 Task: Add a signature Molly Phillips containing With sincere appreciation and gratitude, Molly Phillips to email address softage.3@softage.net and add a label Risk assessments
Action: Mouse moved to (85, 129)
Screenshot: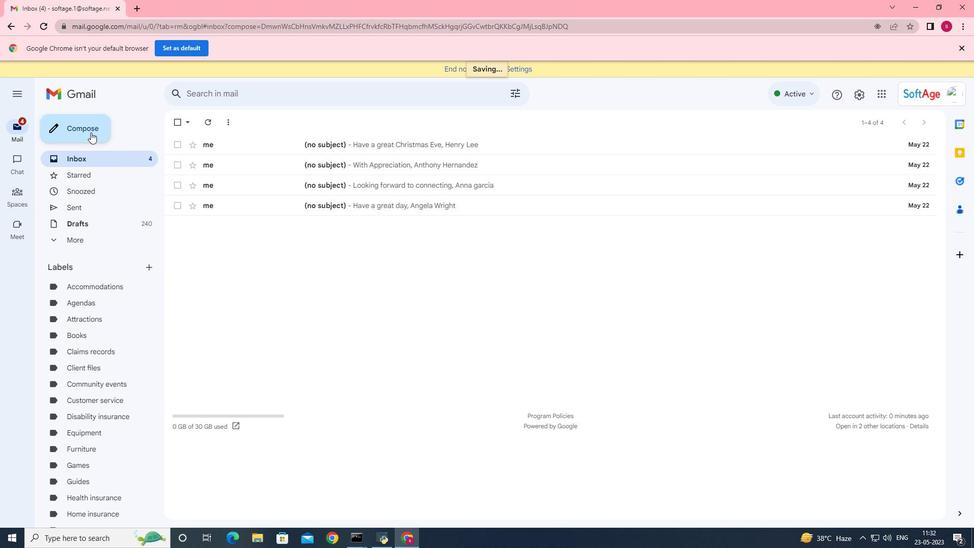 
Action: Mouse pressed left at (85, 129)
Screenshot: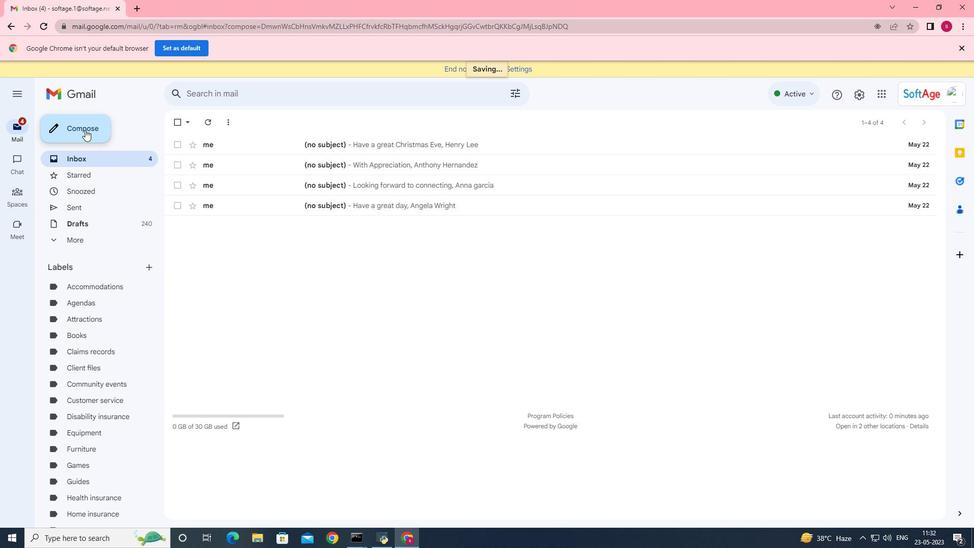 
Action: Mouse moved to (818, 512)
Screenshot: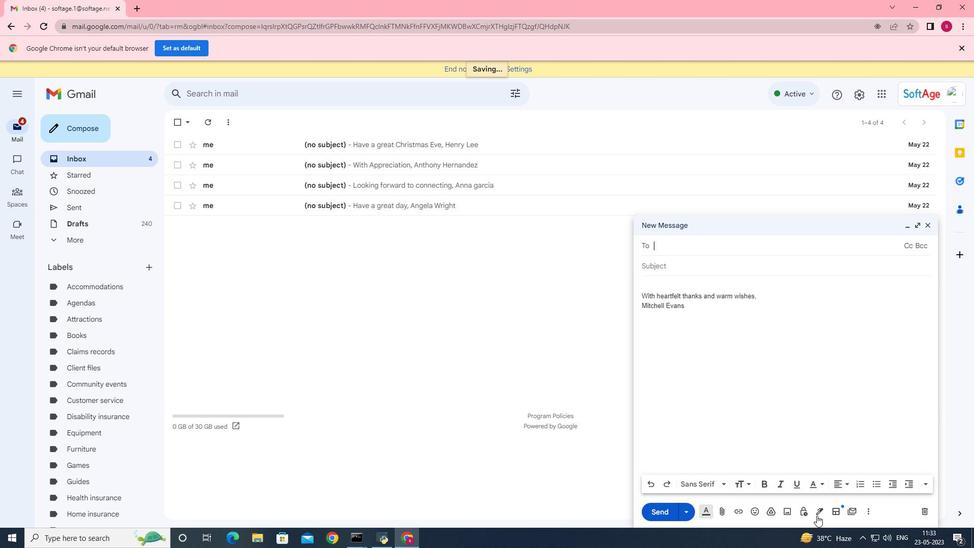 
Action: Mouse pressed left at (818, 512)
Screenshot: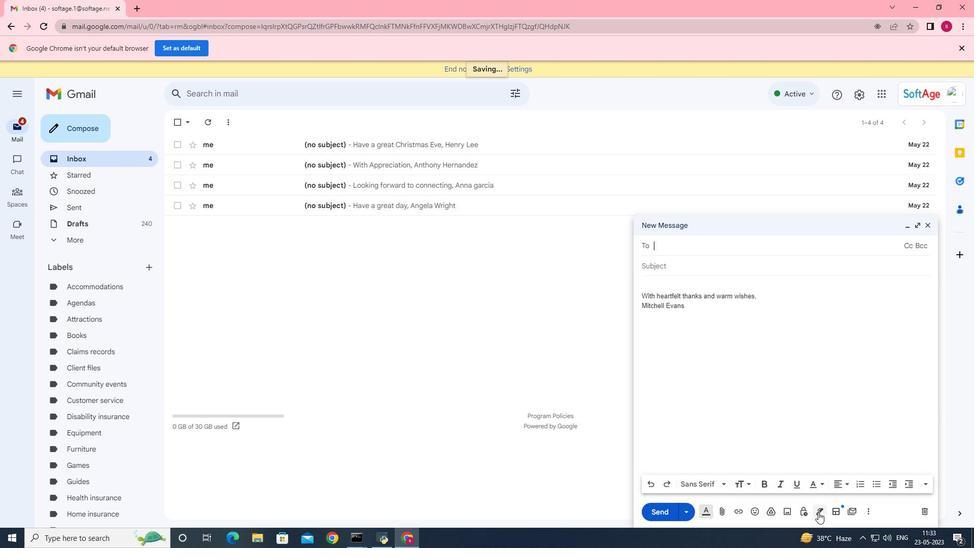 
Action: Mouse moved to (865, 450)
Screenshot: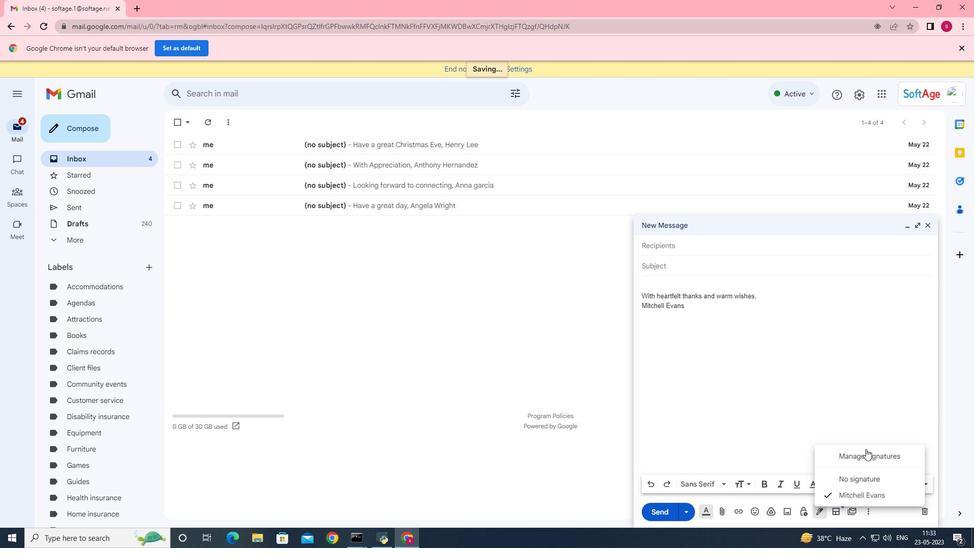 
Action: Mouse pressed left at (865, 450)
Screenshot: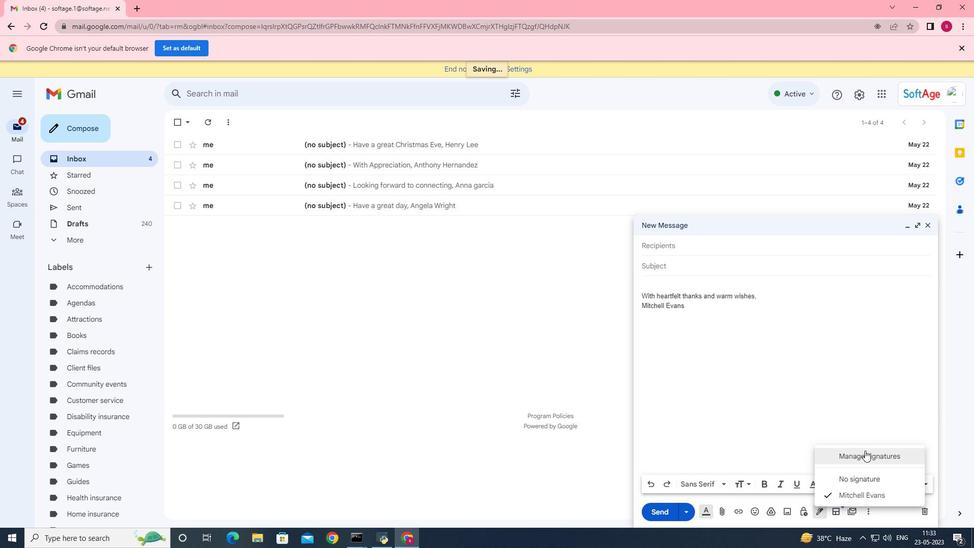 
Action: Mouse moved to (444, 435)
Screenshot: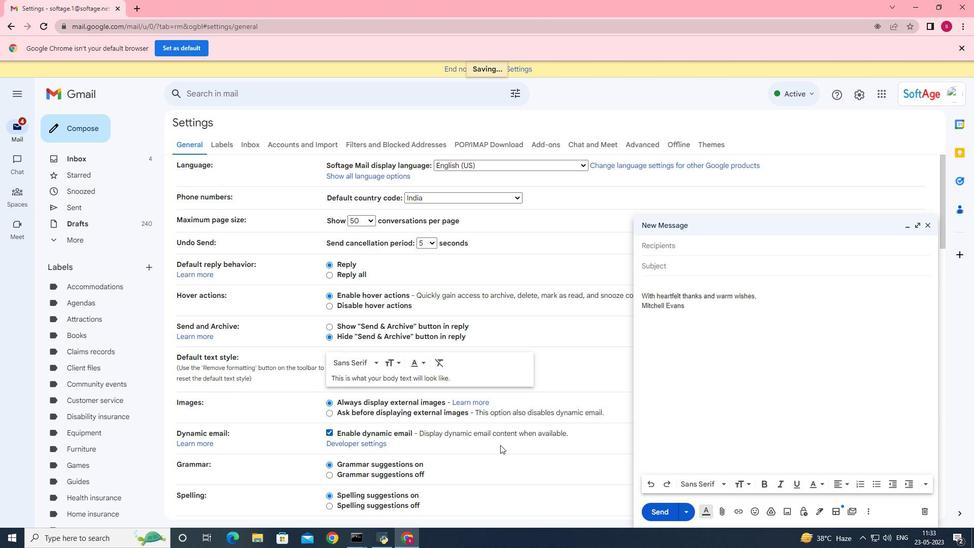 
Action: Mouse scrolled (444, 434) with delta (0, 0)
Screenshot: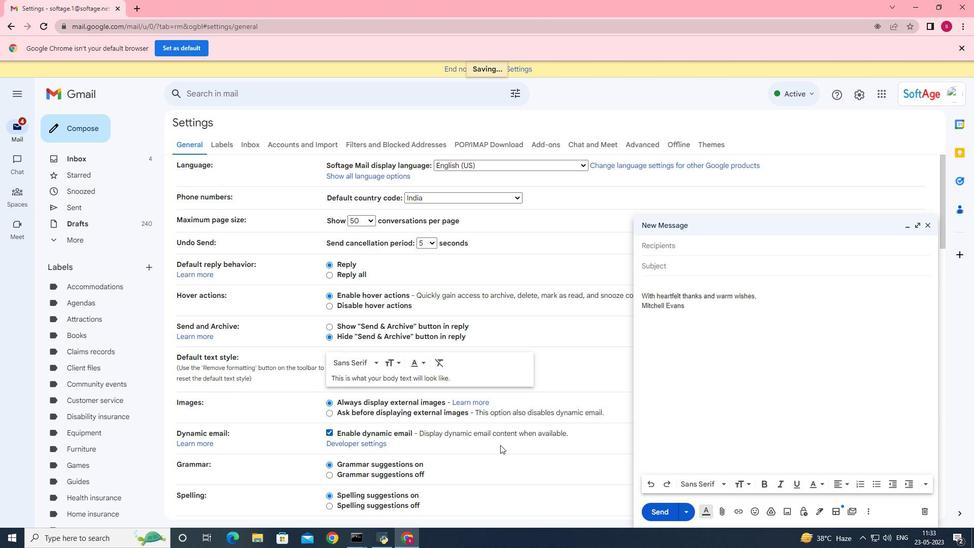 
Action: Mouse scrolled (444, 434) with delta (0, 0)
Screenshot: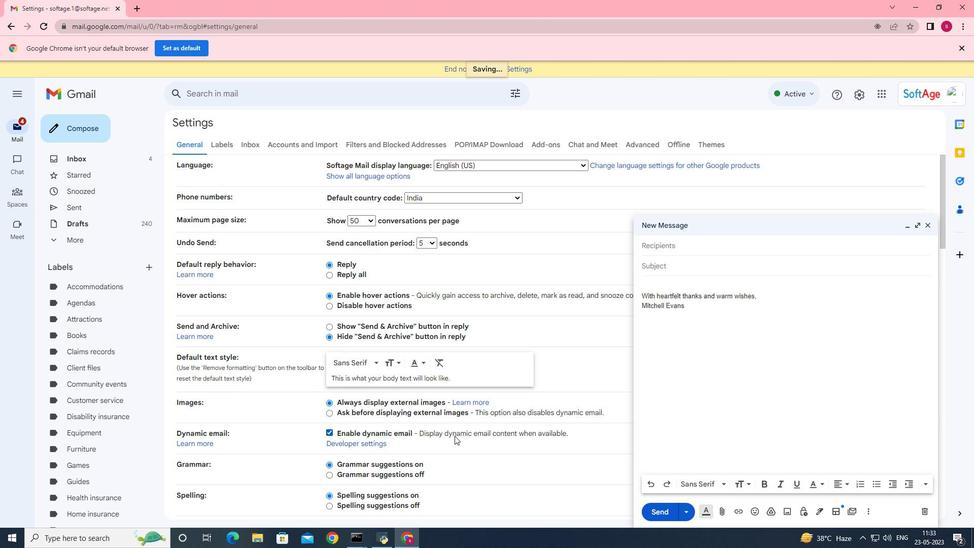 
Action: Mouse scrolled (444, 434) with delta (0, 0)
Screenshot: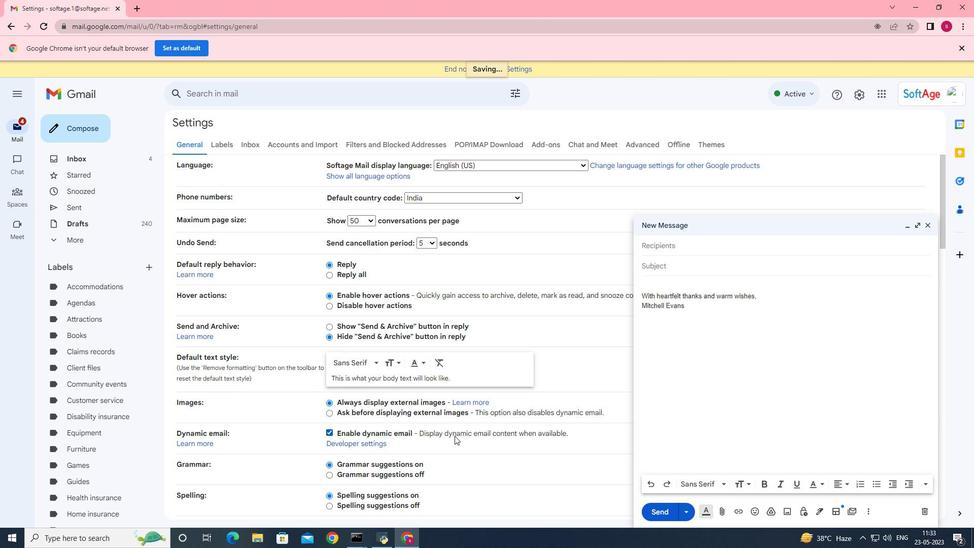 
Action: Mouse scrolled (444, 434) with delta (0, 0)
Screenshot: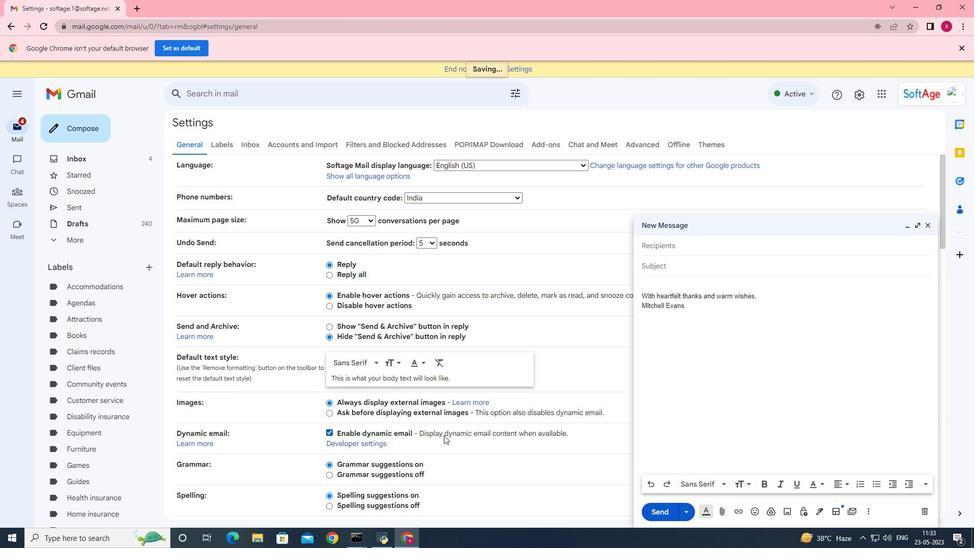 
Action: Mouse scrolled (444, 434) with delta (0, 0)
Screenshot: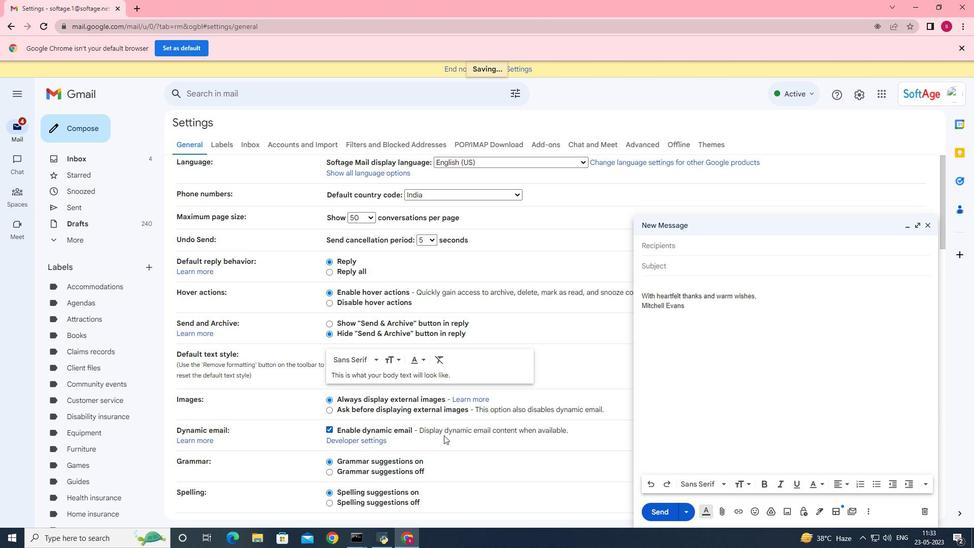 
Action: Mouse scrolled (444, 434) with delta (0, 0)
Screenshot: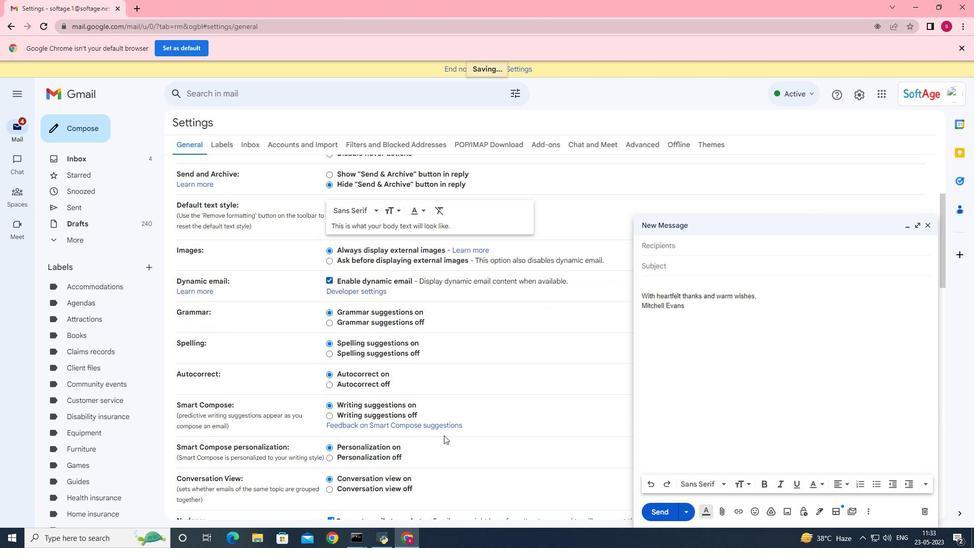 
Action: Mouse scrolled (444, 434) with delta (0, 0)
Screenshot: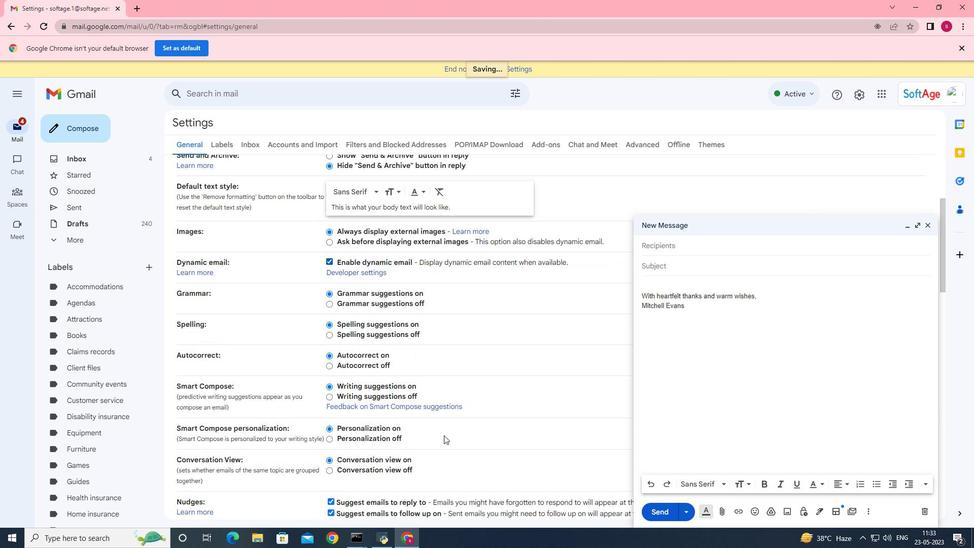 
Action: Mouse moved to (443, 435)
Screenshot: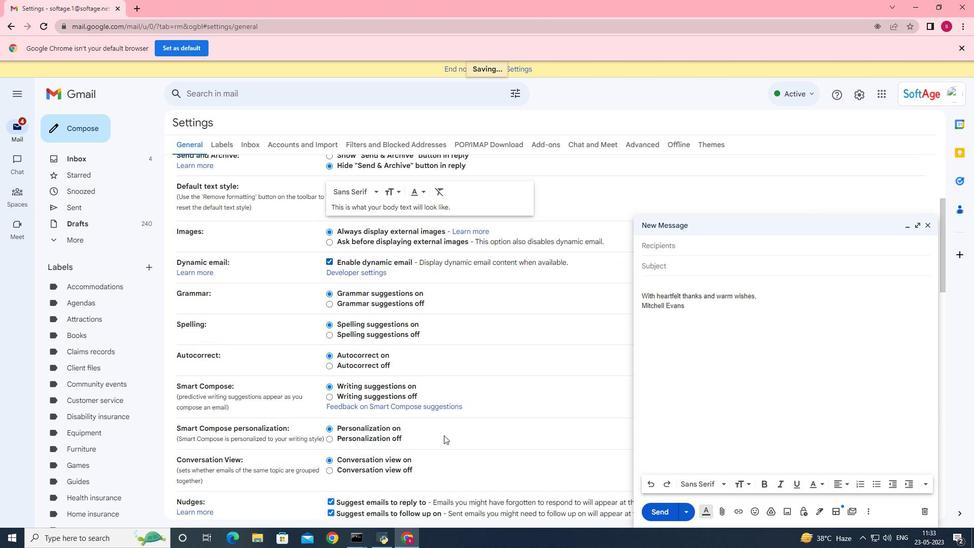 
Action: Mouse scrolled (443, 434) with delta (0, 0)
Screenshot: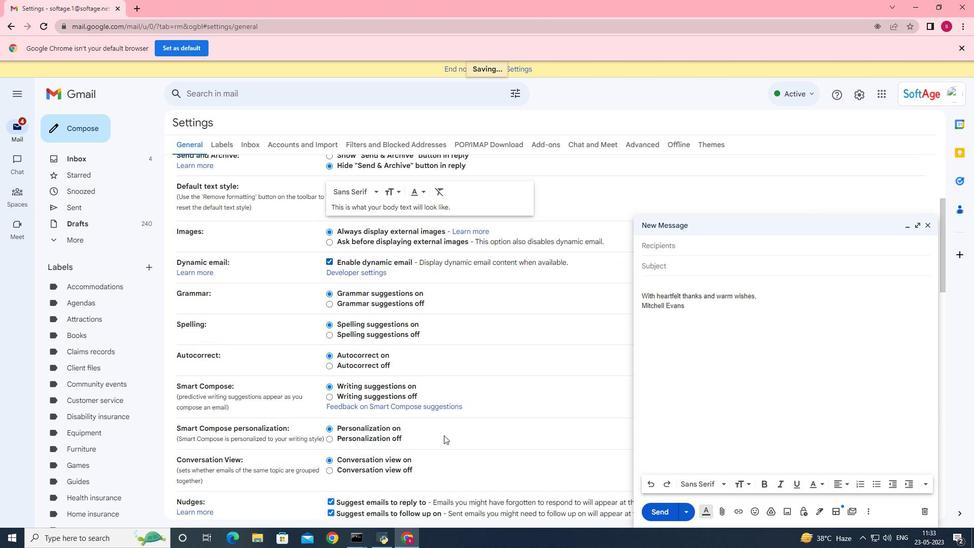 
Action: Mouse scrolled (443, 434) with delta (0, 0)
Screenshot: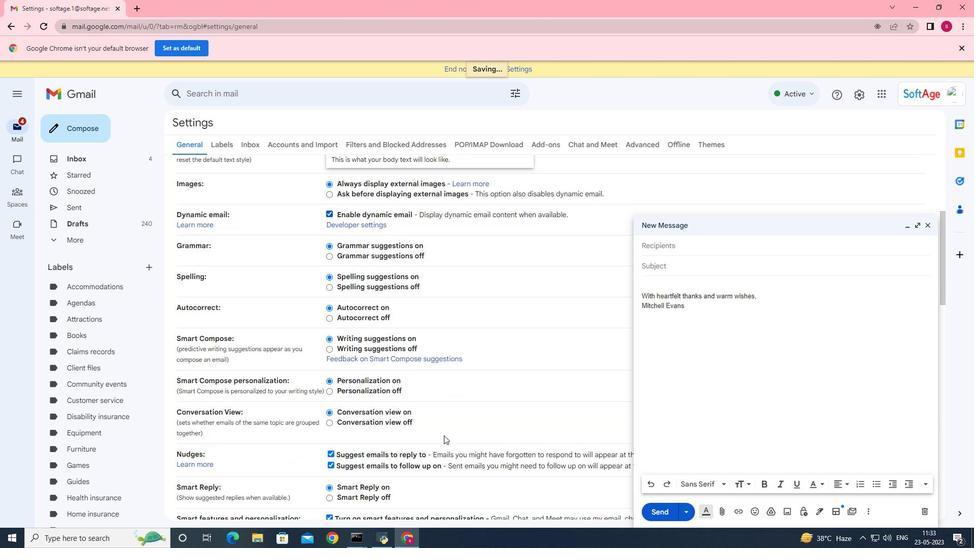 
Action: Mouse moved to (424, 416)
Screenshot: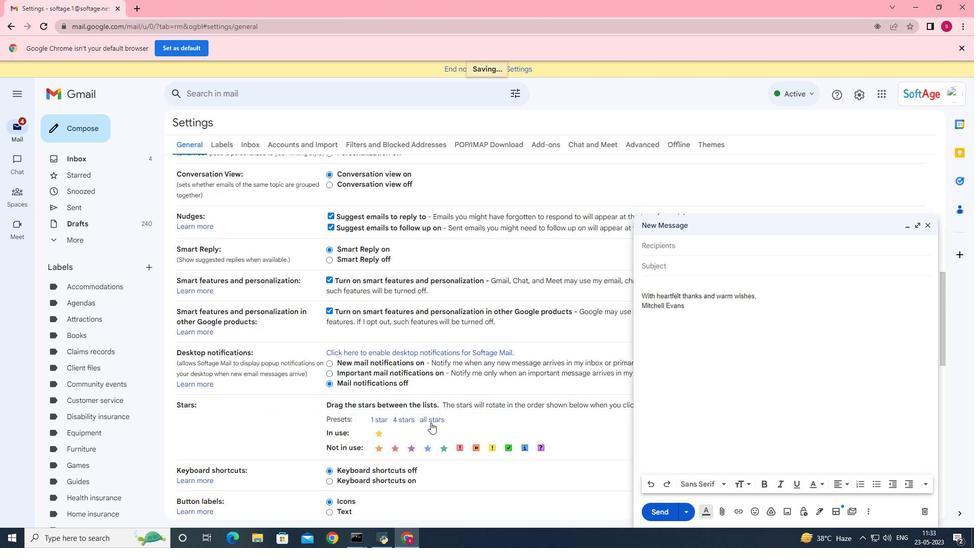 
Action: Mouse scrolled (424, 416) with delta (0, 0)
Screenshot: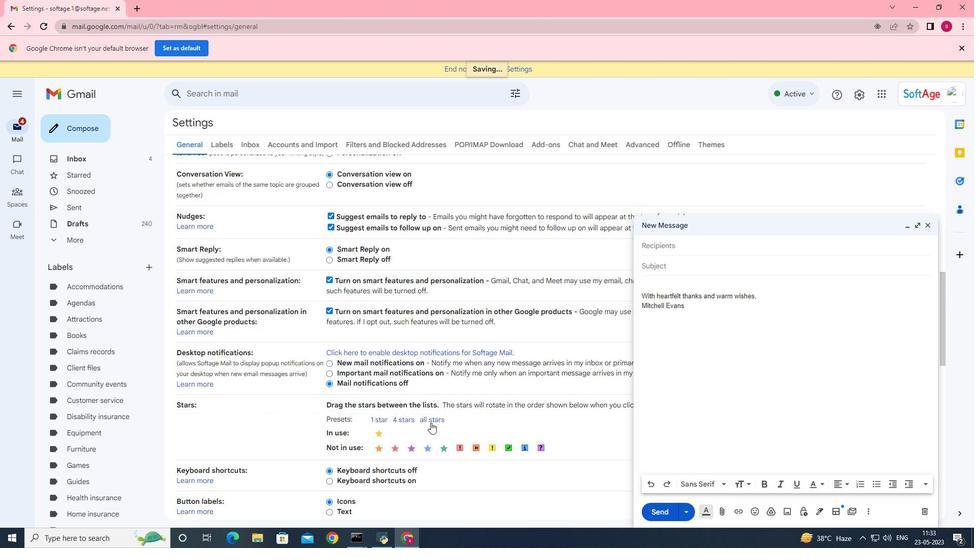 
Action: Mouse scrolled (424, 416) with delta (0, 0)
Screenshot: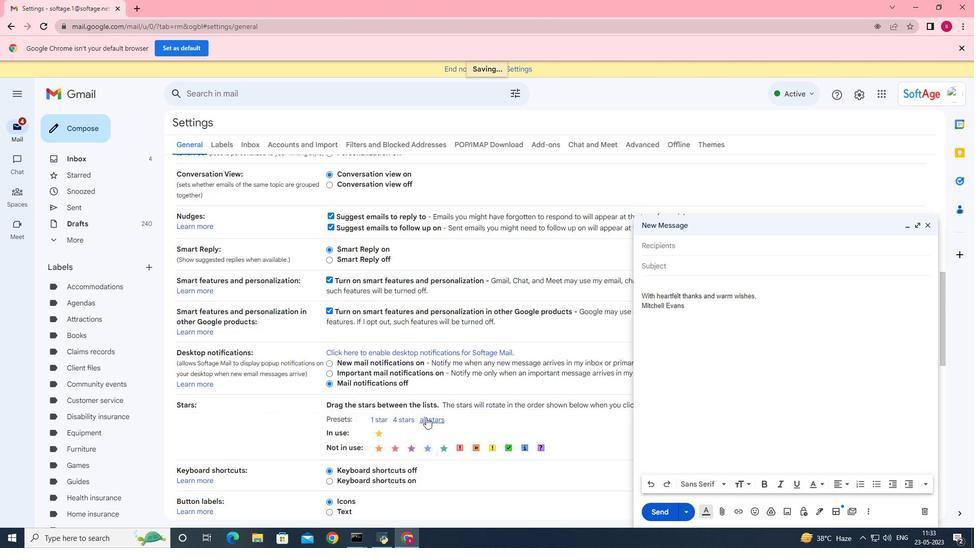 
Action: Mouse scrolled (424, 416) with delta (0, 0)
Screenshot: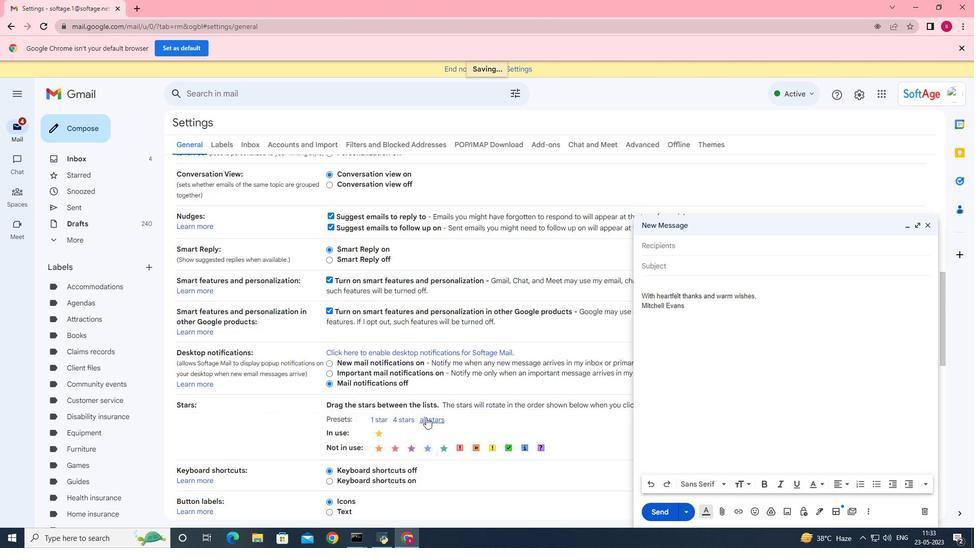
Action: Mouse moved to (428, 420)
Screenshot: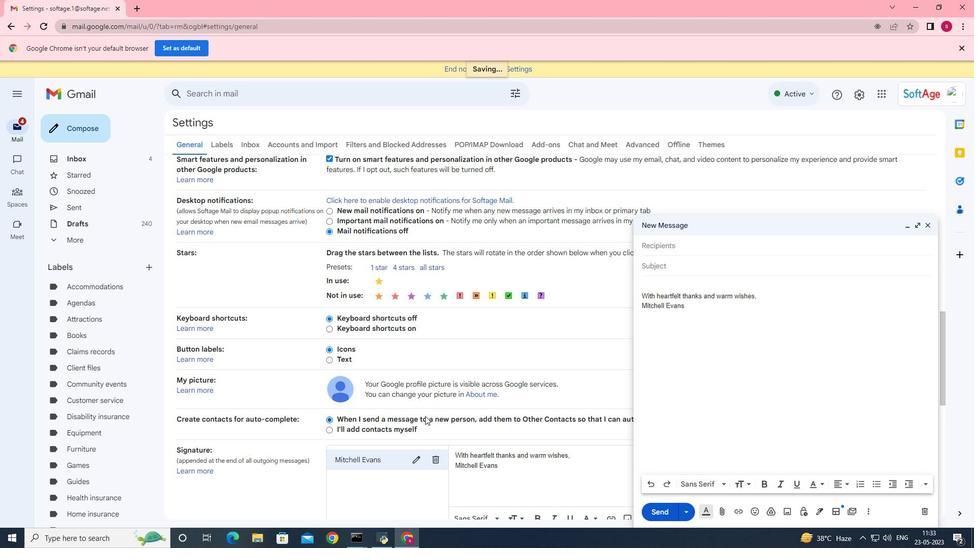
Action: Mouse scrolled (428, 419) with delta (0, 0)
Screenshot: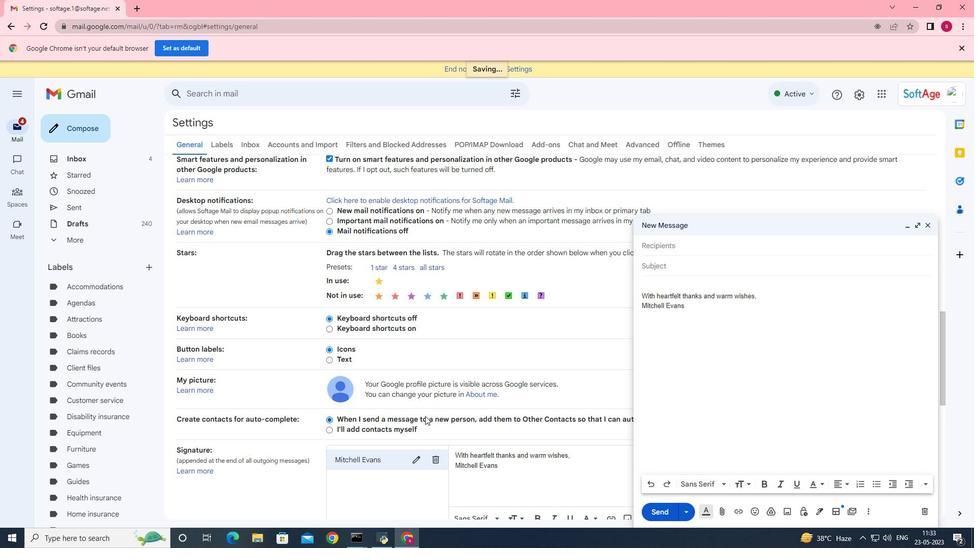 
Action: Mouse scrolled (428, 419) with delta (0, 0)
Screenshot: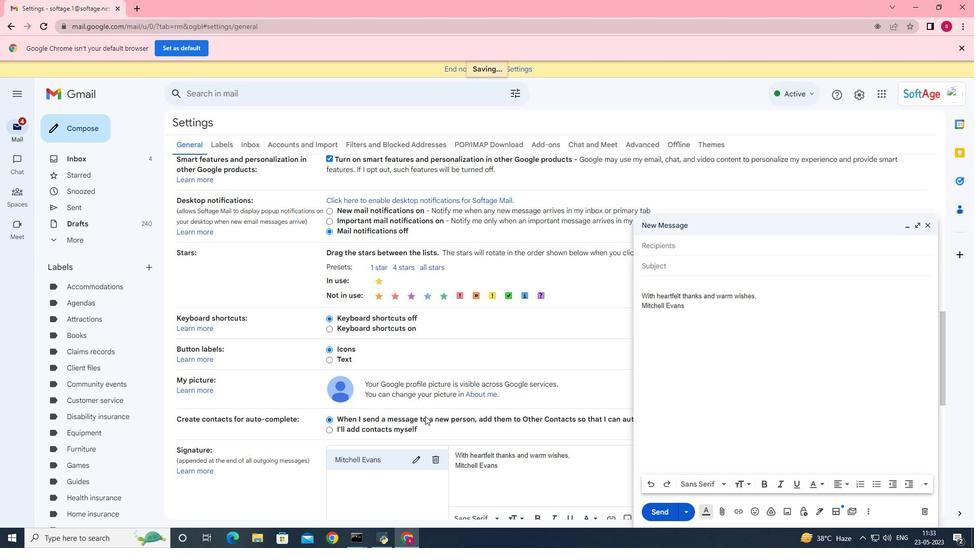 
Action: Mouse scrolled (428, 419) with delta (0, 0)
Screenshot: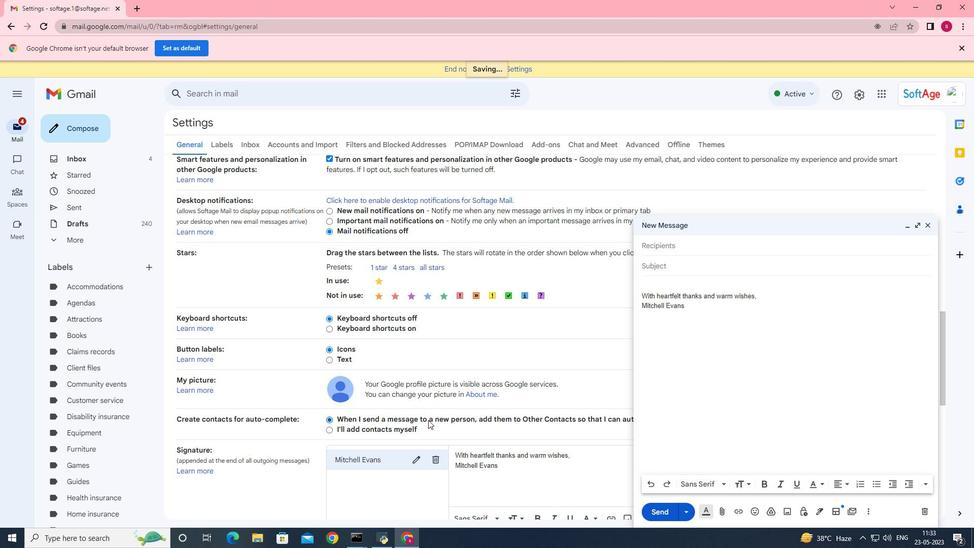 
Action: Mouse moved to (442, 305)
Screenshot: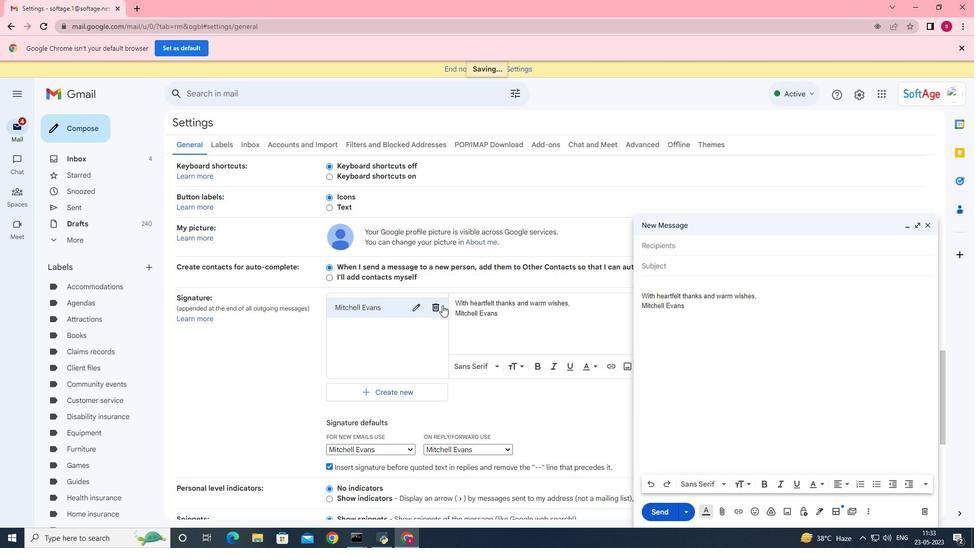 
Action: Mouse pressed left at (442, 305)
Screenshot: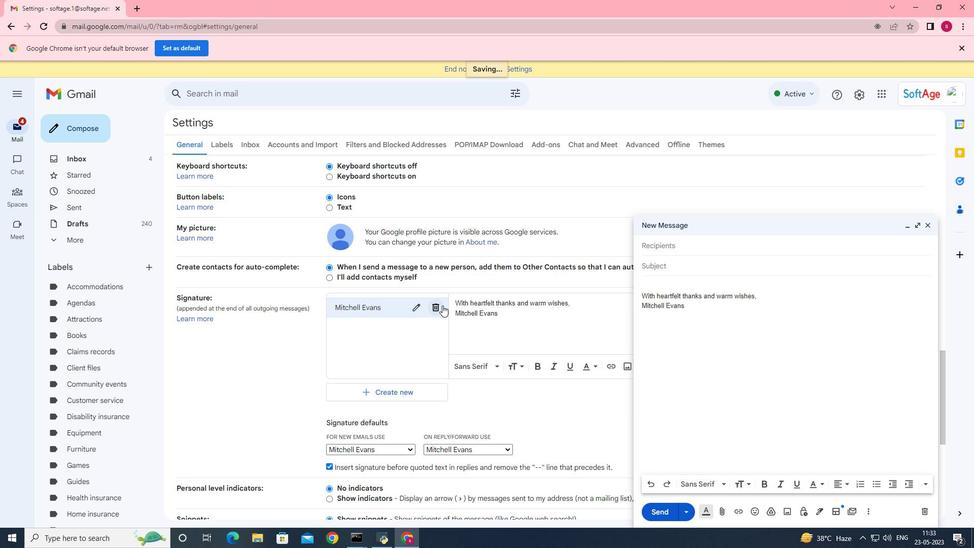 
Action: Mouse moved to (571, 317)
Screenshot: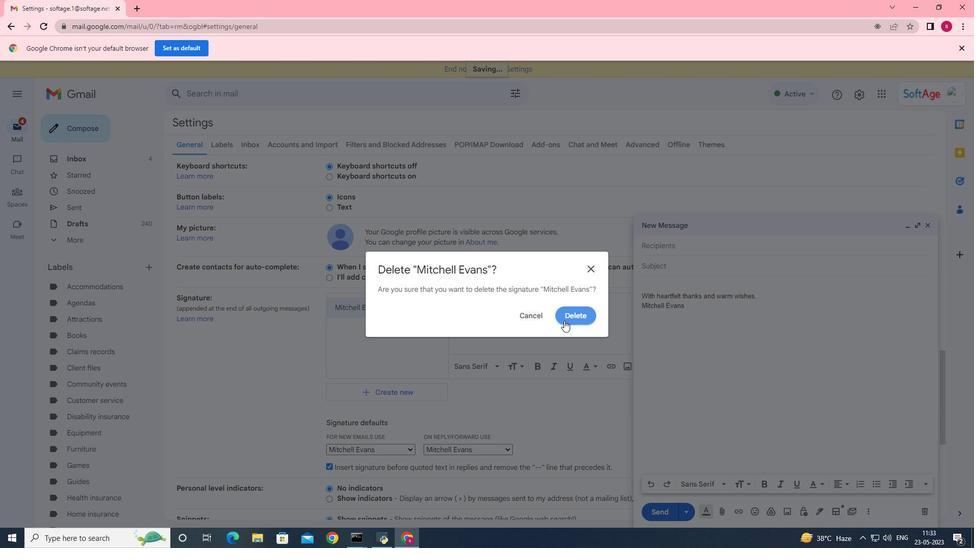 
Action: Mouse pressed left at (571, 317)
Screenshot: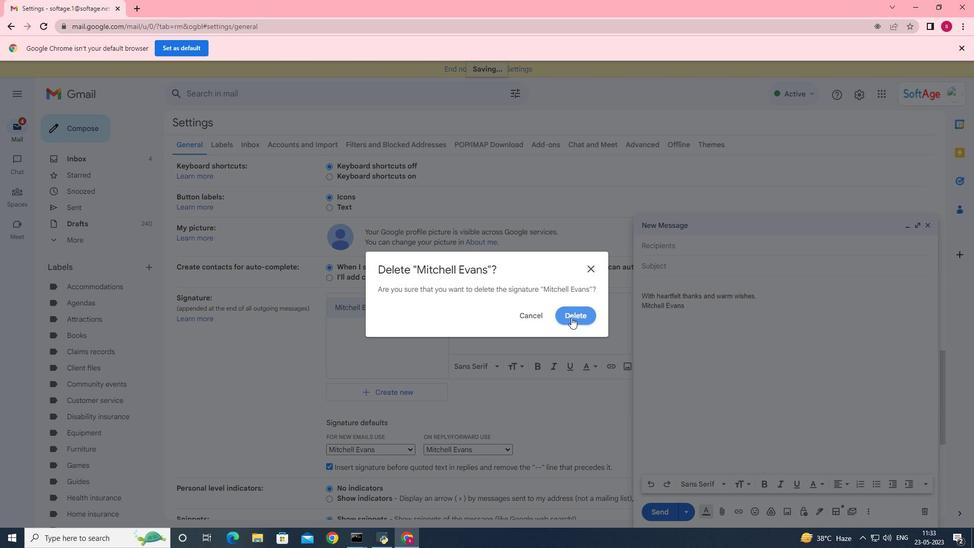 
Action: Mouse moved to (385, 319)
Screenshot: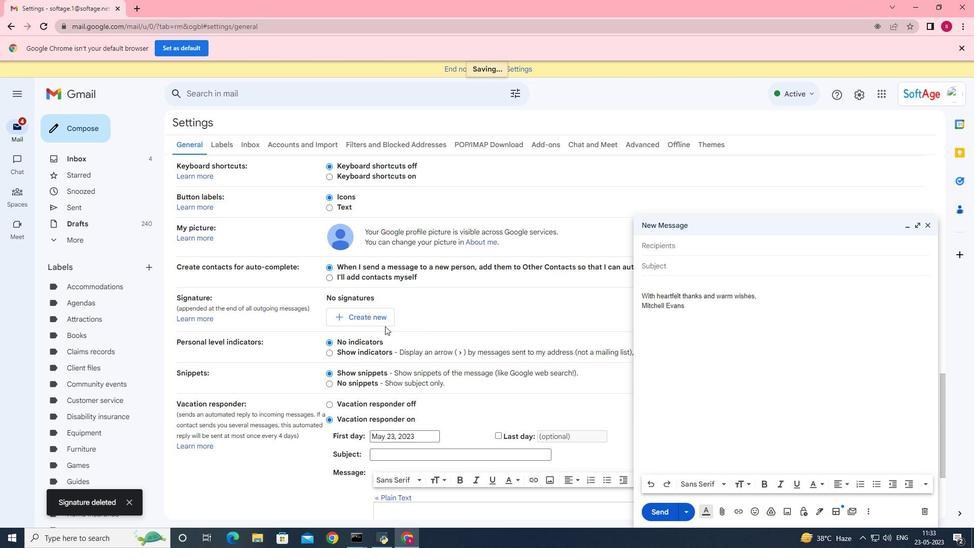 
Action: Mouse pressed left at (385, 319)
Screenshot: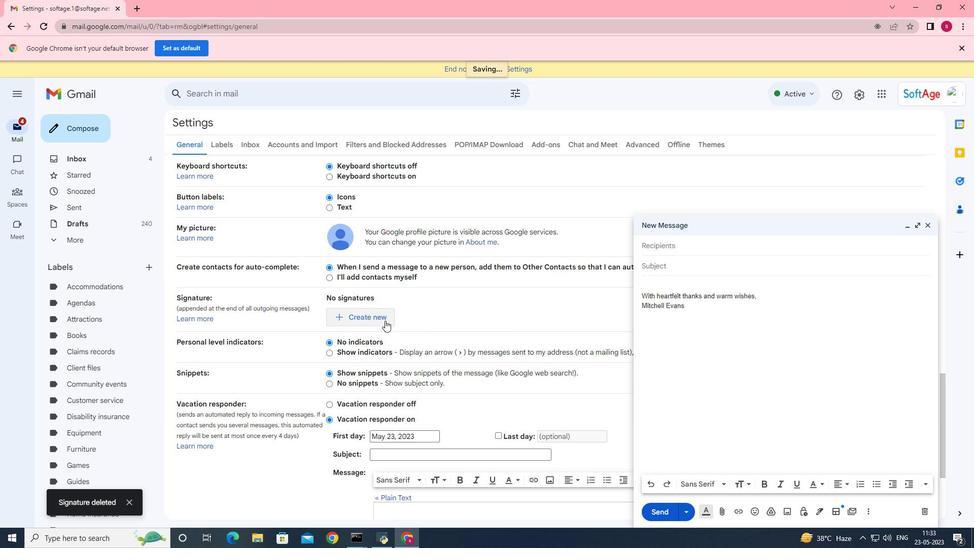 
Action: Mouse moved to (403, 286)
Screenshot: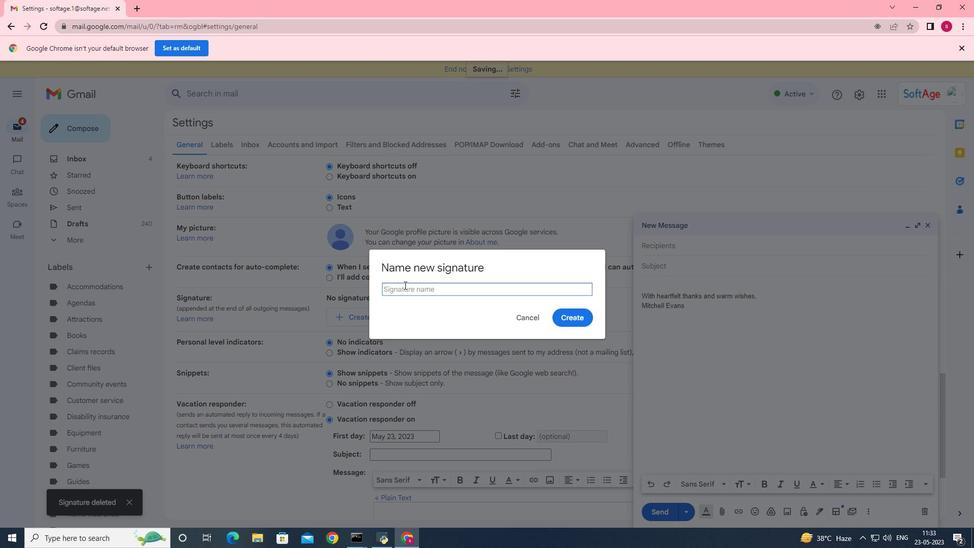 
Action: Mouse pressed left at (403, 286)
Screenshot: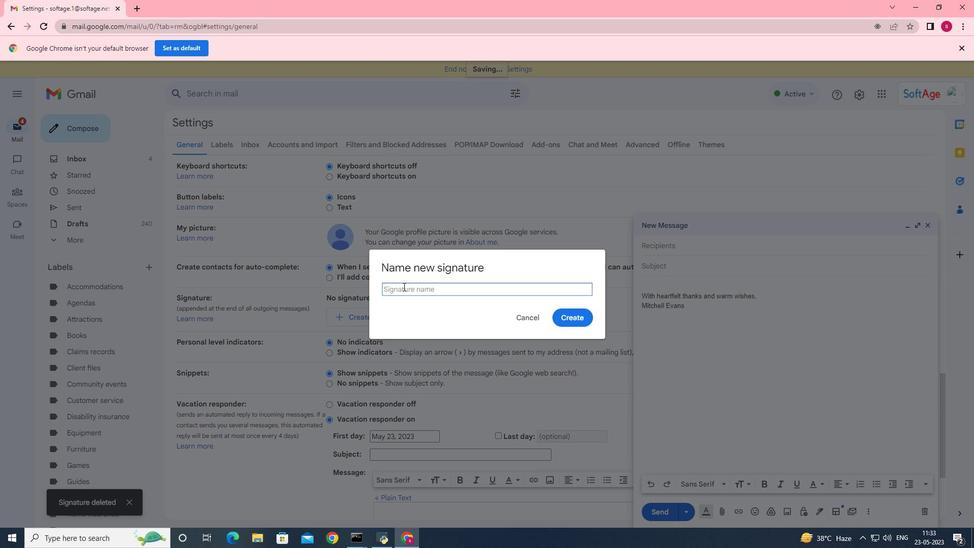 
Action: Key pressed <Key.shift><<Key.backspace><Key.shift><Key.shift><Key.shift><Key.shift>Molly<Key.space><Key.shift><Key.shift>Phillips
Screenshot: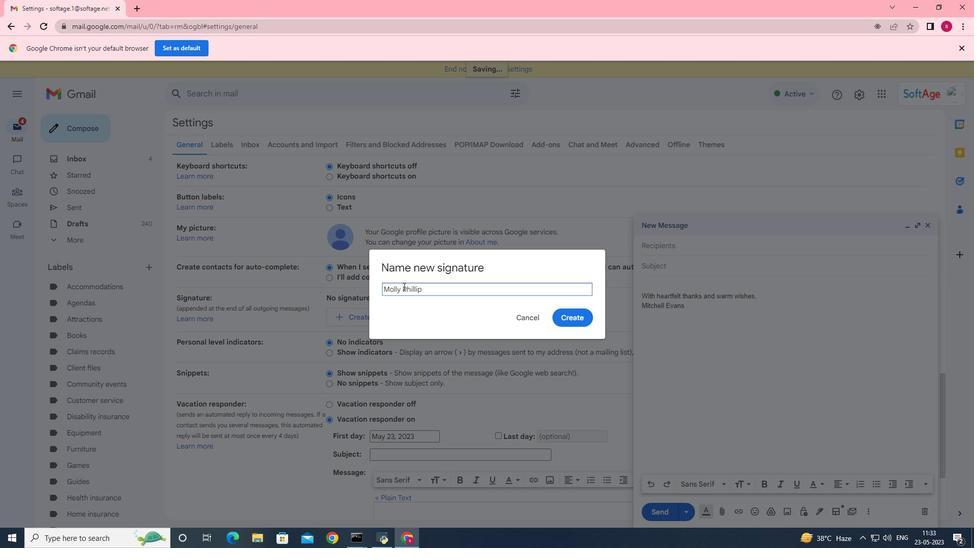 
Action: Mouse moved to (563, 312)
Screenshot: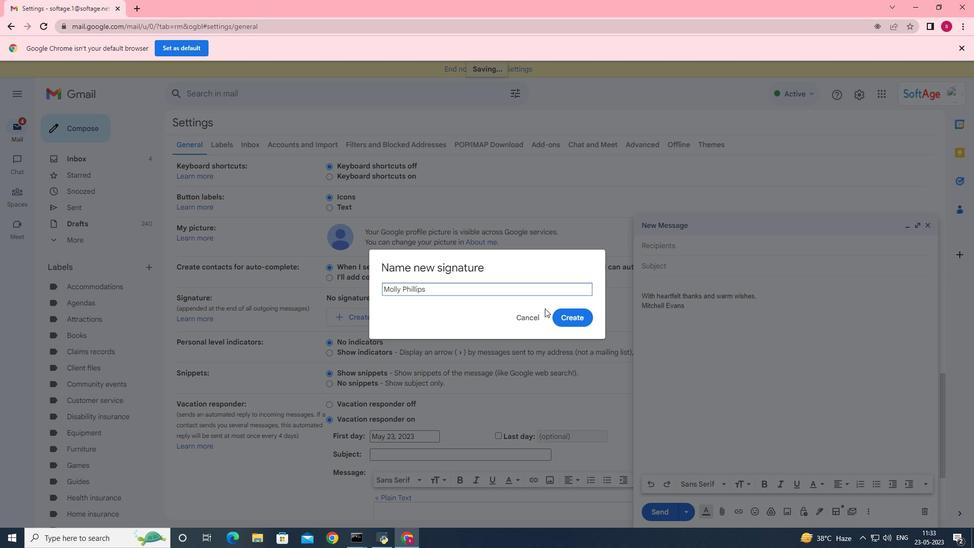 
Action: Mouse pressed left at (563, 312)
Screenshot: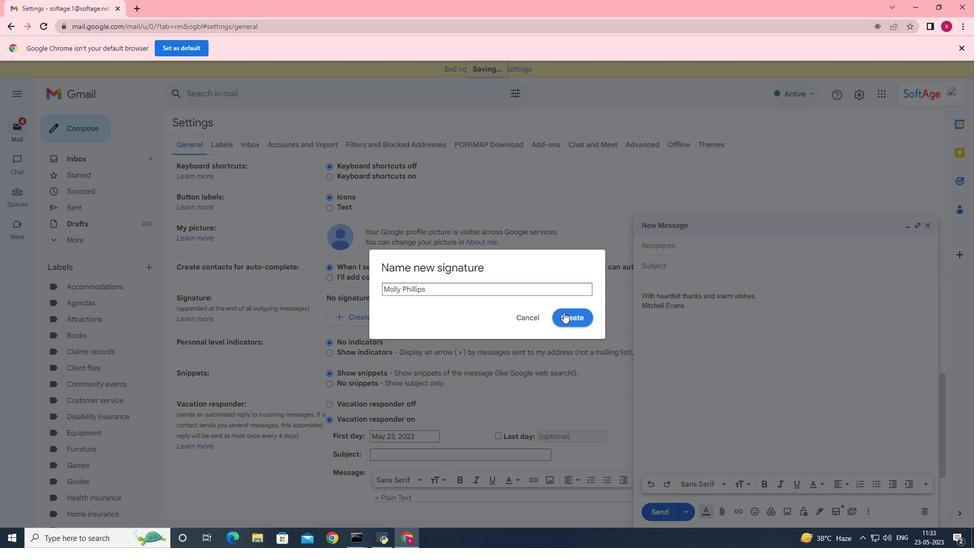
Action: Mouse moved to (487, 304)
Screenshot: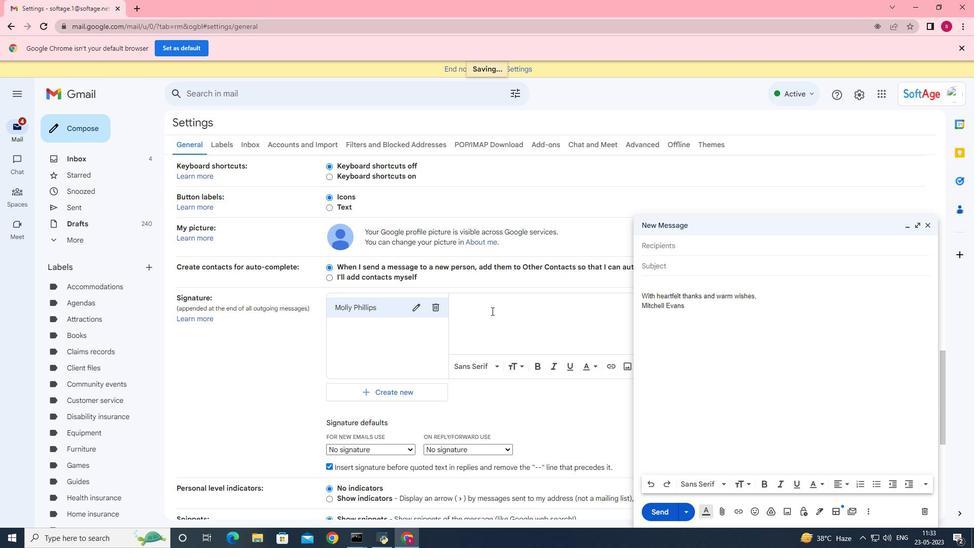 
Action: Mouse pressed left at (487, 304)
Screenshot: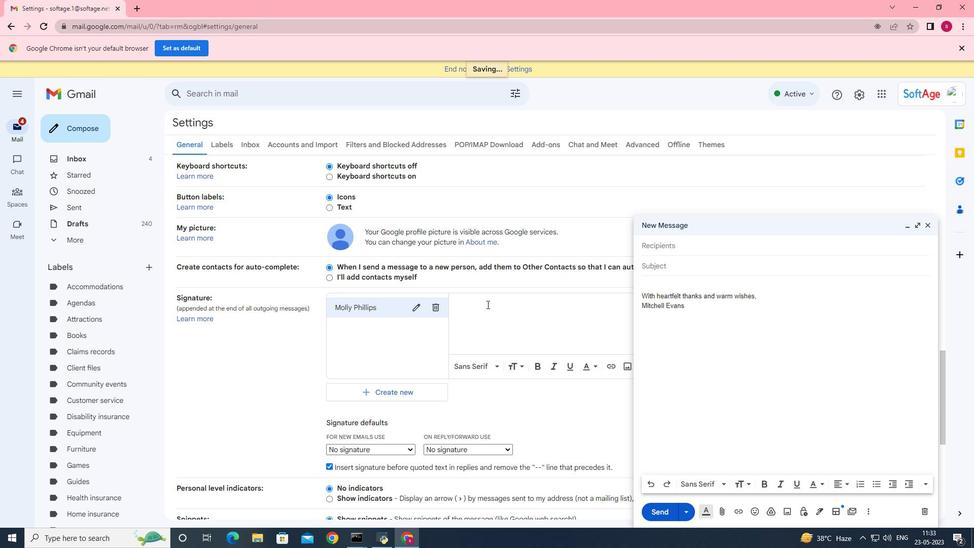 
Action: Key pressed <Key.shift>With<Key.space>sincere<Key.space>appreciation<Key.space>and<Key.space>gratitude,<Key.enter><Key.shift>Molly<Key.space><Key.shift><Key.shift><Key.shift><Key.shift><Key.shift><Key.shift><Key.shift><Key.shift><Key.shift><Key.shift><Key.shift>Phillips
Screenshot: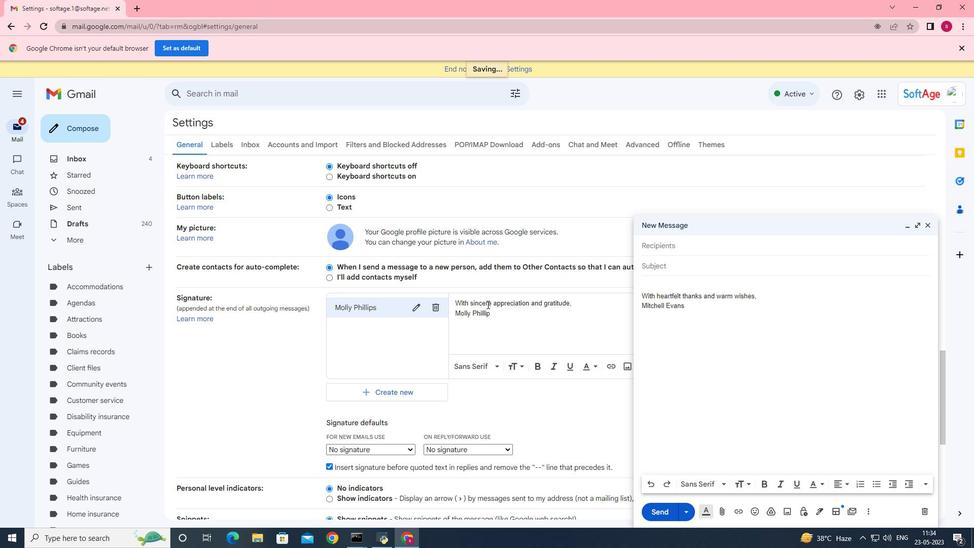 
Action: Mouse scrolled (487, 303) with delta (0, 0)
Screenshot: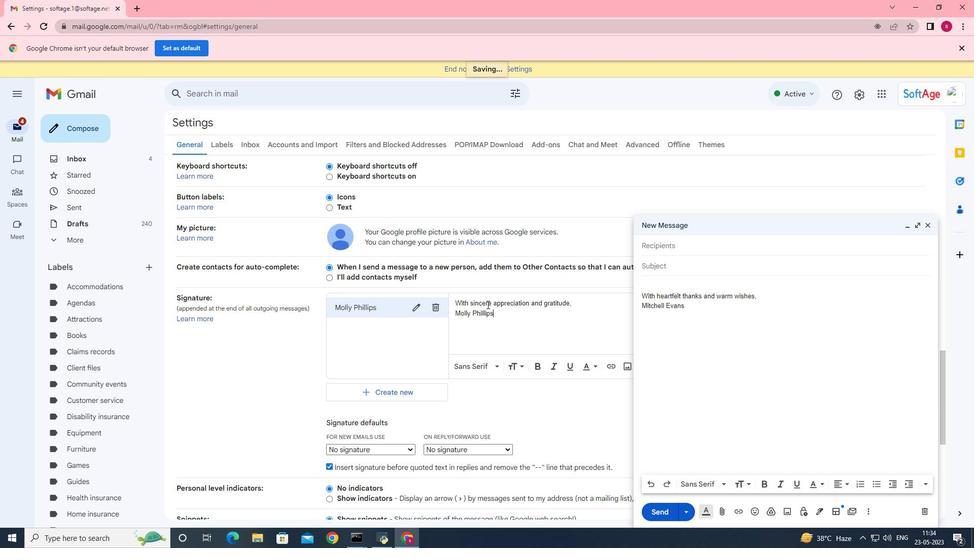 
Action: Mouse moved to (484, 304)
Screenshot: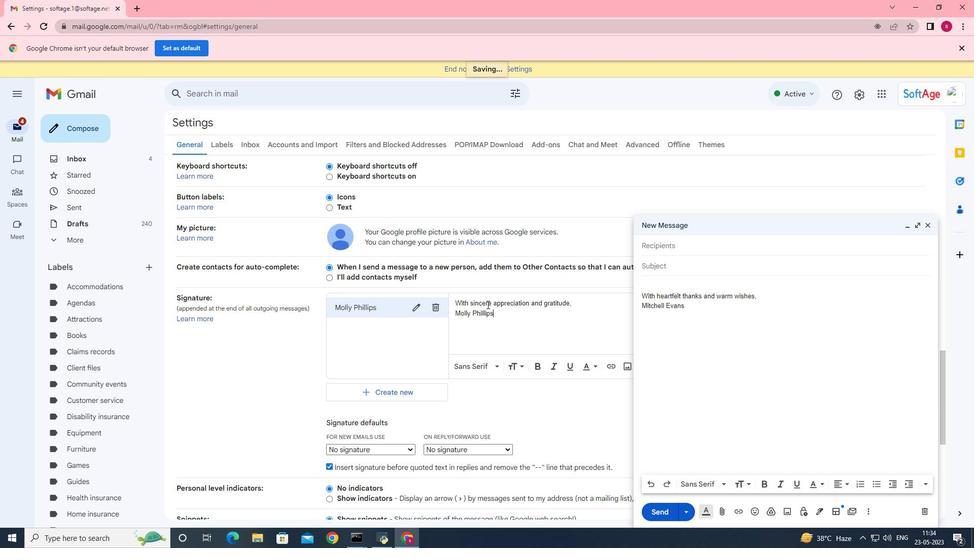 
Action: Mouse scrolled (484, 303) with delta (0, 0)
Screenshot: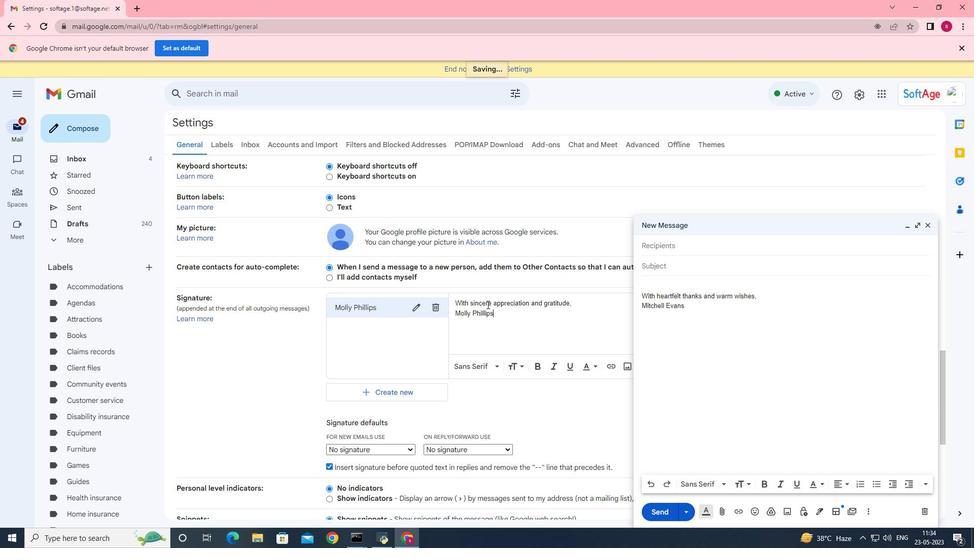 
Action: Mouse moved to (481, 305)
Screenshot: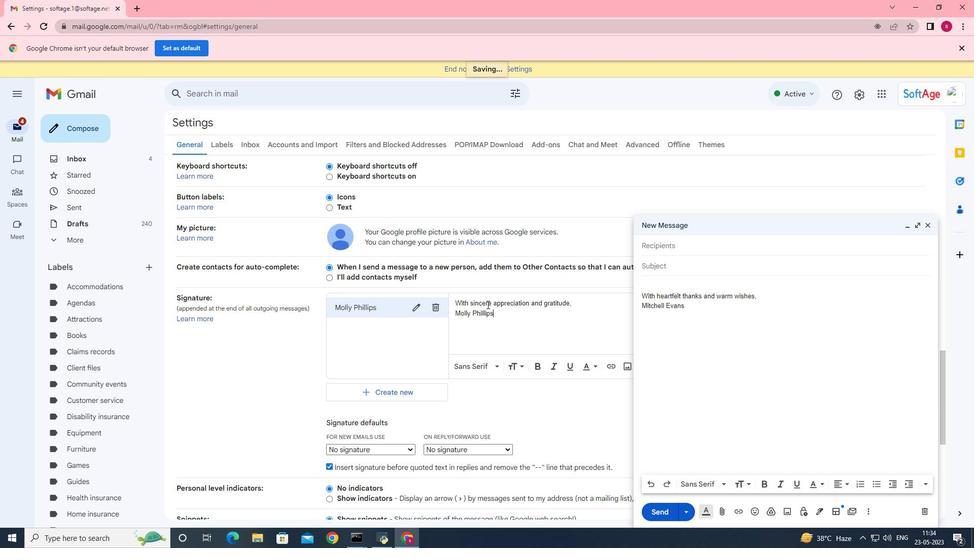 
Action: Mouse scrolled (481, 304) with delta (0, 0)
Screenshot: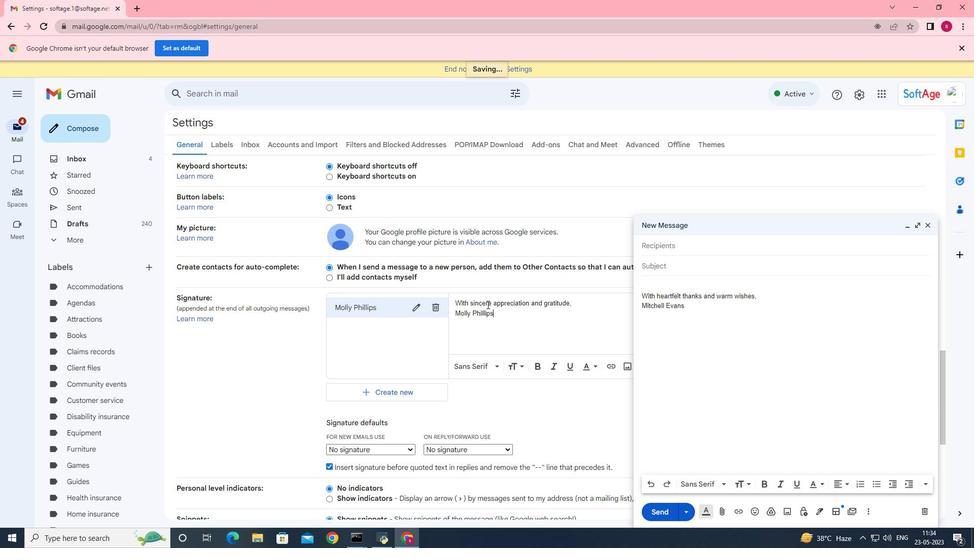 
Action: Mouse moved to (406, 291)
Screenshot: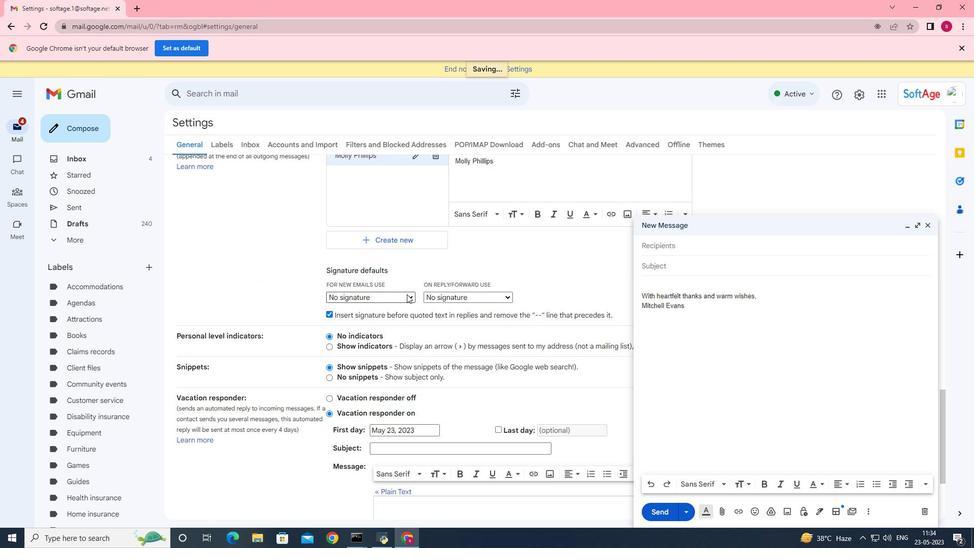 
Action: Mouse pressed left at (406, 291)
Screenshot: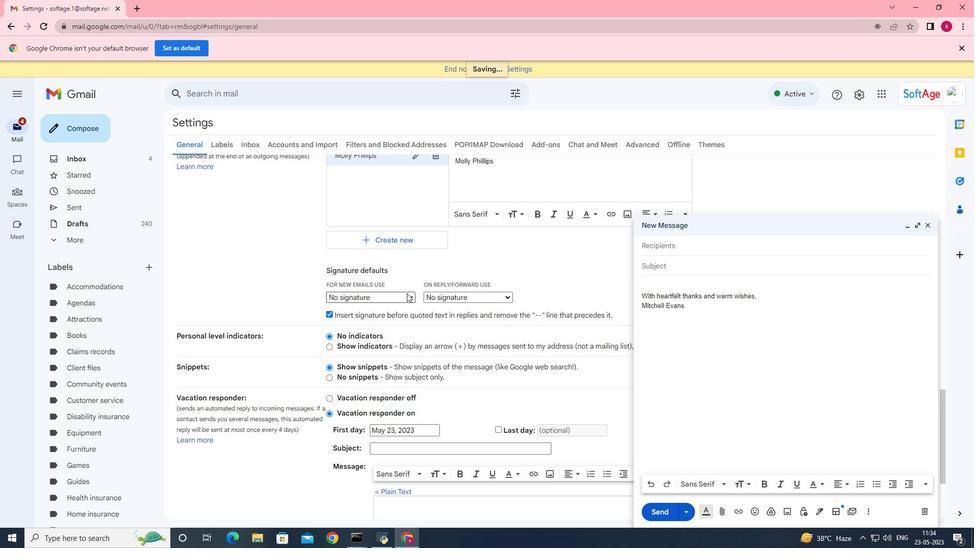 
Action: Mouse moved to (384, 314)
Screenshot: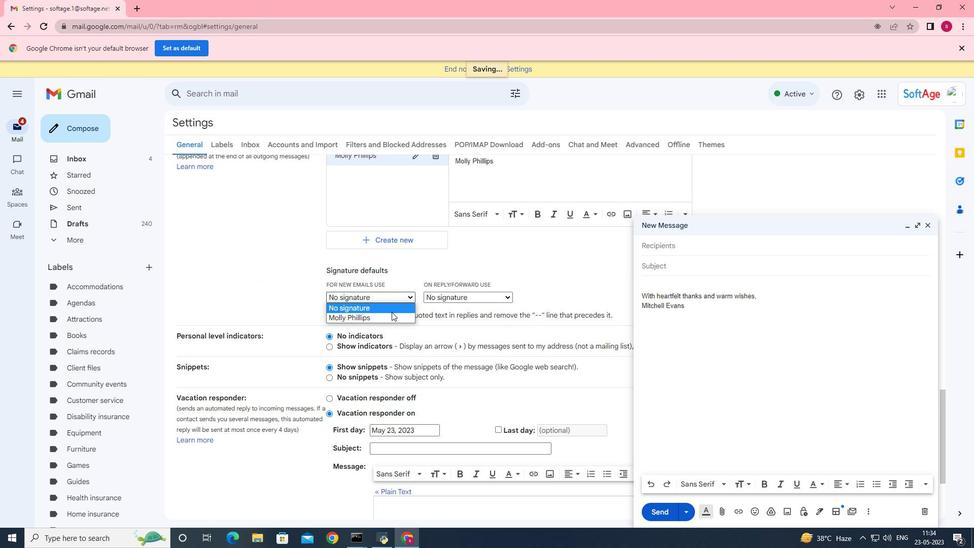 
Action: Mouse pressed left at (384, 314)
Screenshot: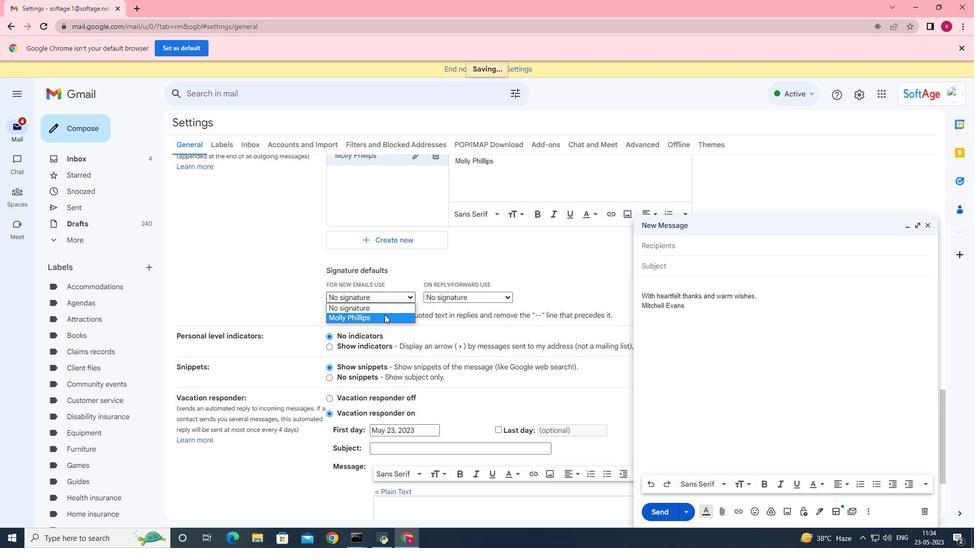 
Action: Mouse moved to (473, 295)
Screenshot: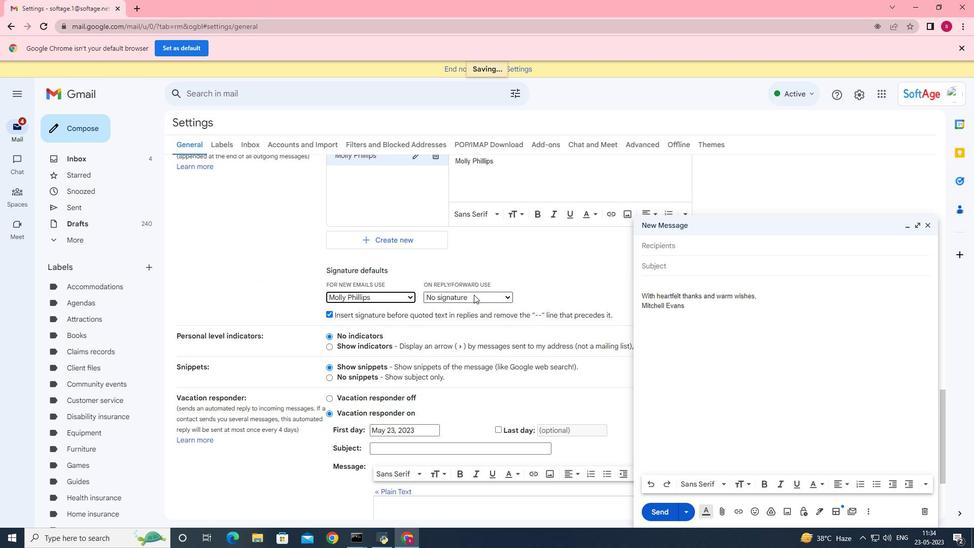 
Action: Mouse pressed left at (473, 295)
Screenshot: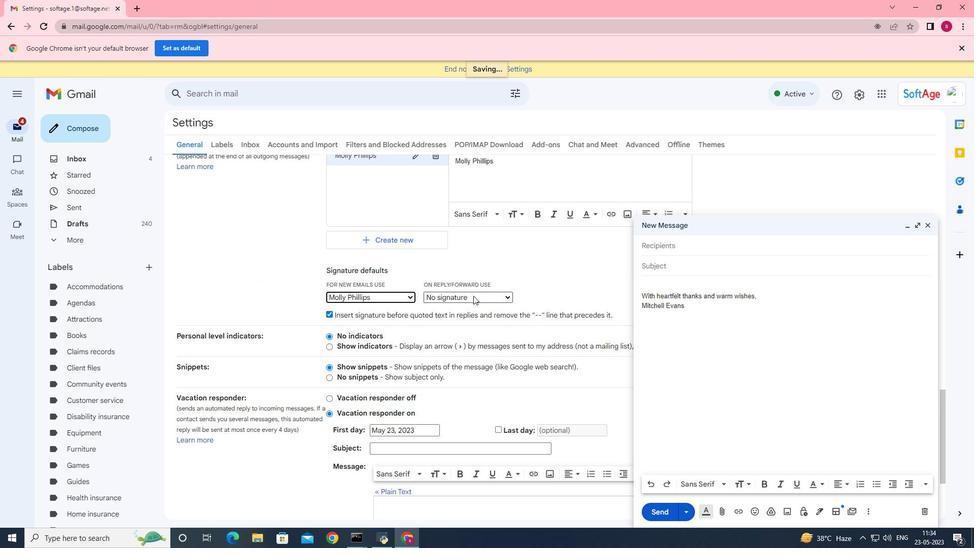 
Action: Mouse moved to (462, 314)
Screenshot: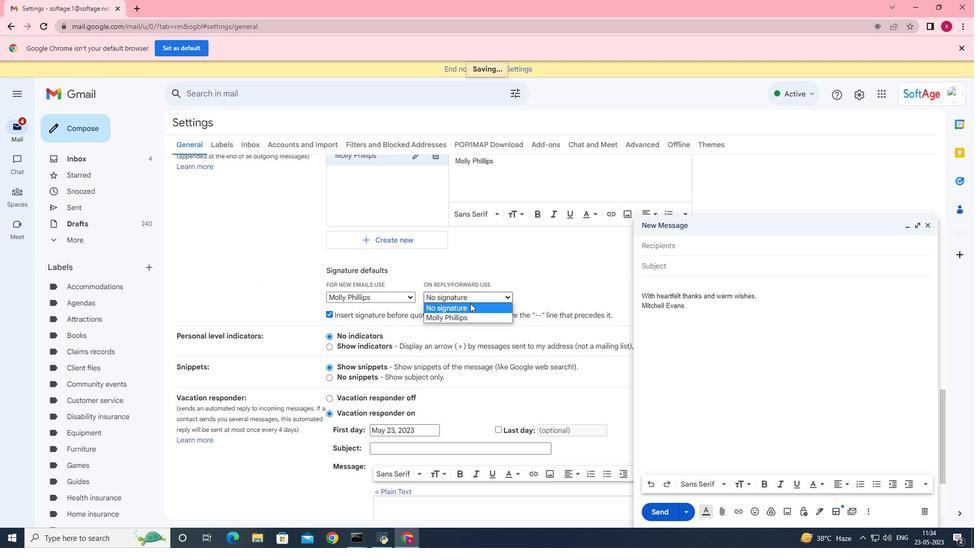 
Action: Mouse pressed left at (462, 314)
Screenshot: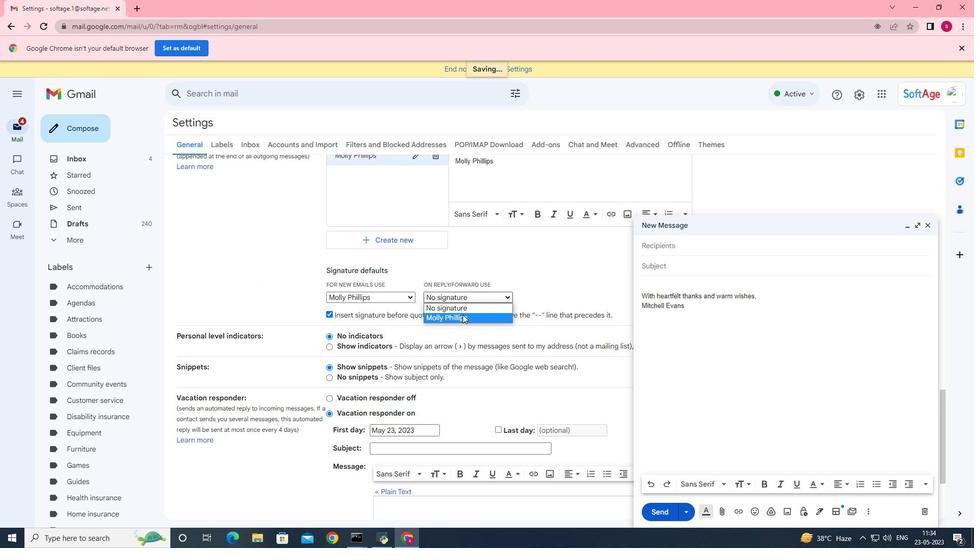 
Action: Mouse scrolled (462, 314) with delta (0, 0)
Screenshot: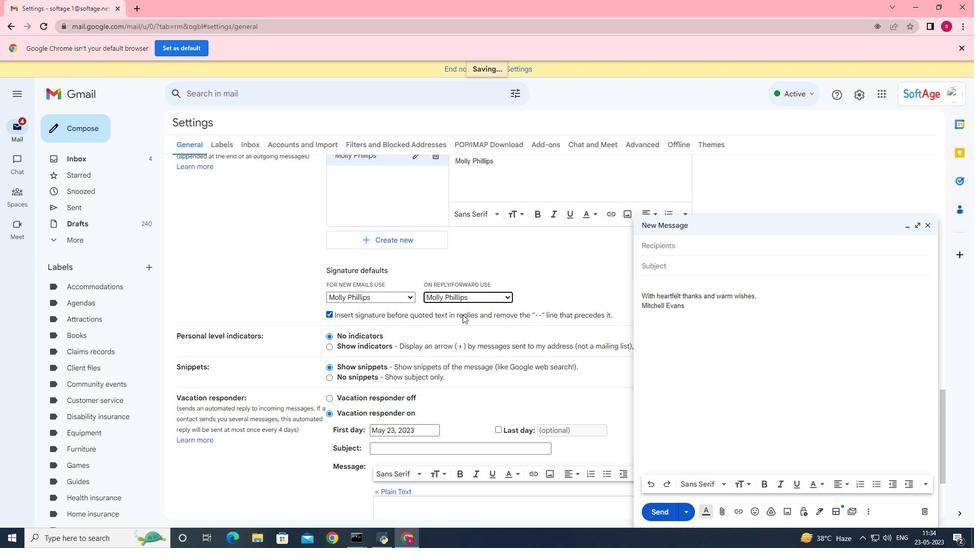 
Action: Mouse scrolled (462, 314) with delta (0, 0)
Screenshot: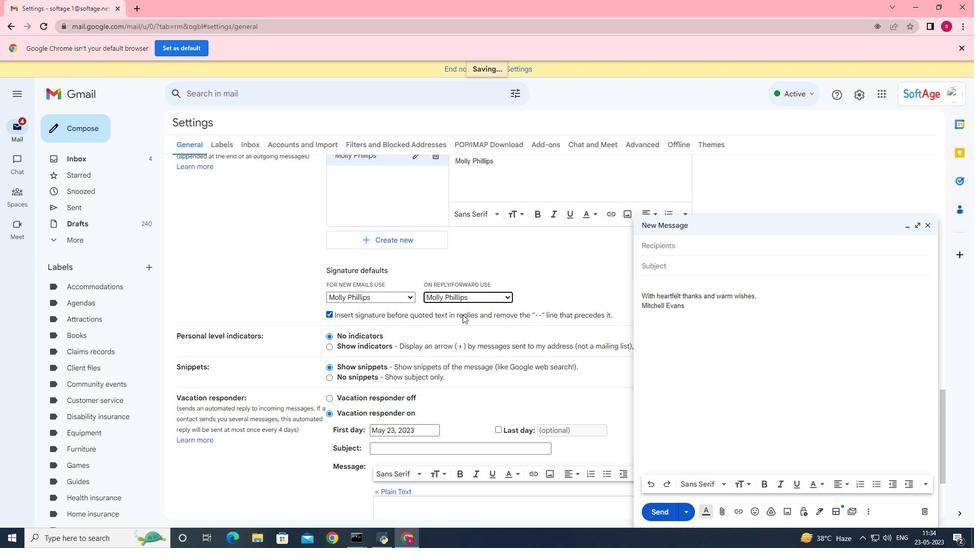 
Action: Mouse scrolled (462, 314) with delta (0, 0)
Screenshot: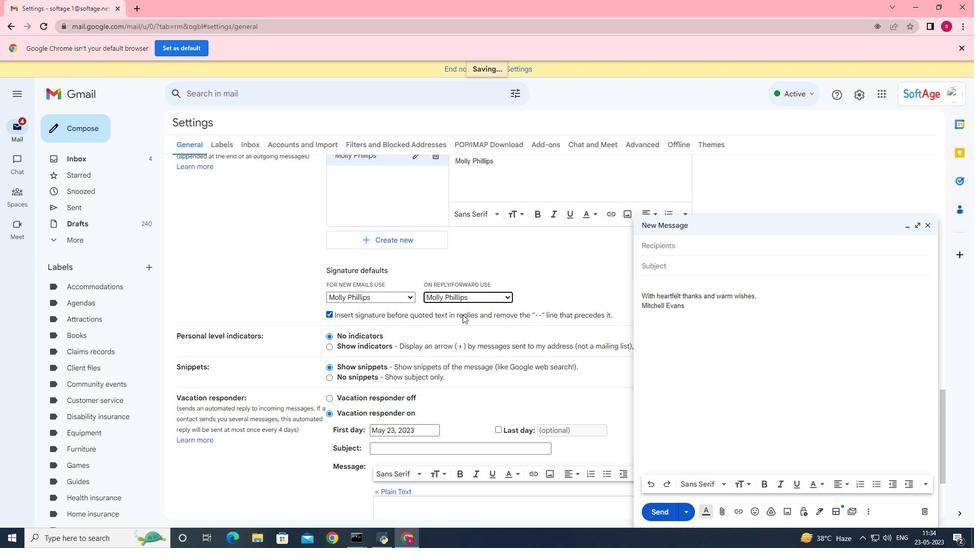 
Action: Mouse scrolled (462, 314) with delta (0, 0)
Screenshot: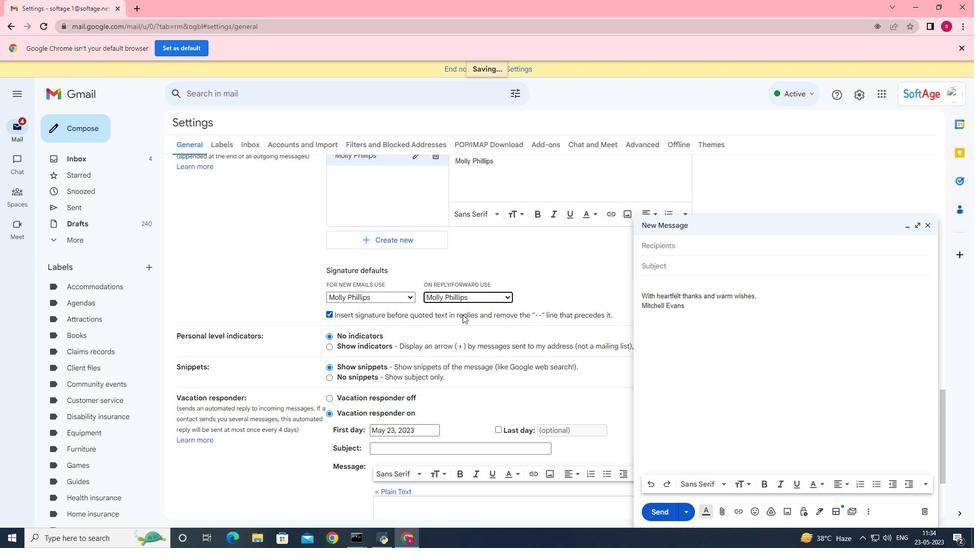 
Action: Mouse moved to (533, 462)
Screenshot: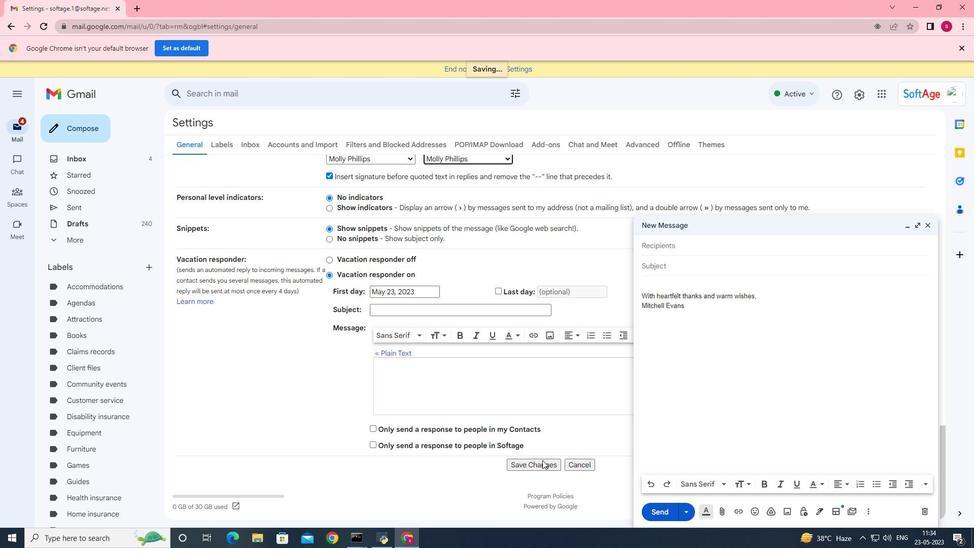 
Action: Mouse pressed left at (533, 462)
Screenshot: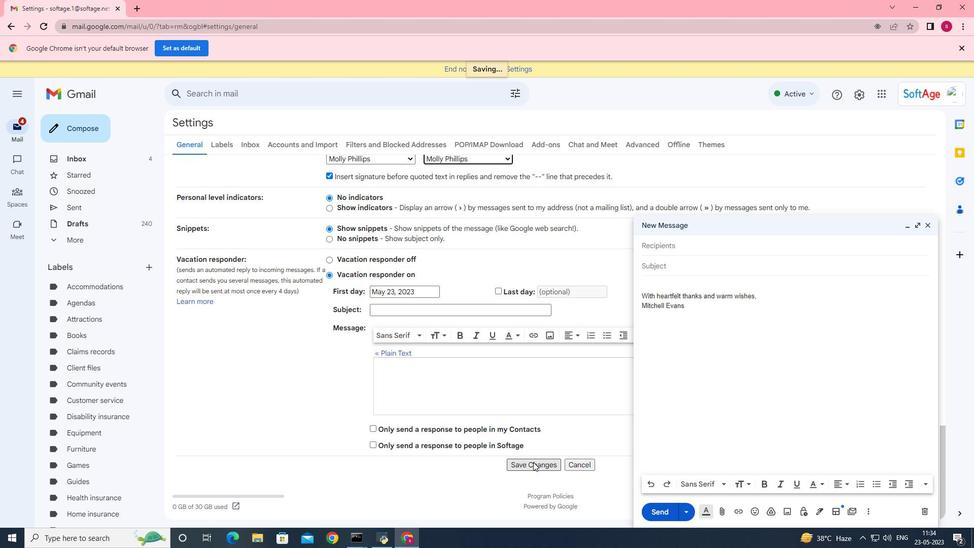 
Action: Mouse moved to (929, 223)
Screenshot: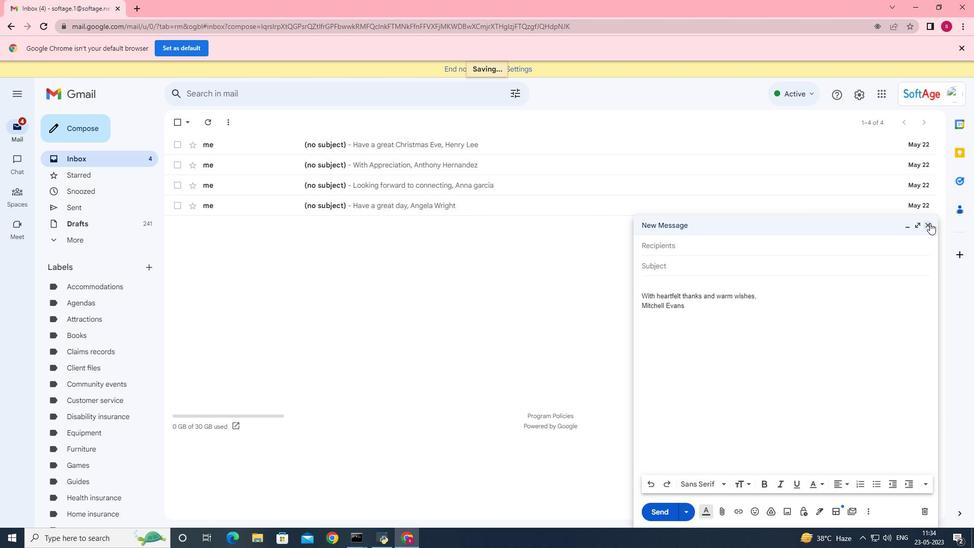 
Action: Mouse pressed left at (929, 223)
Screenshot: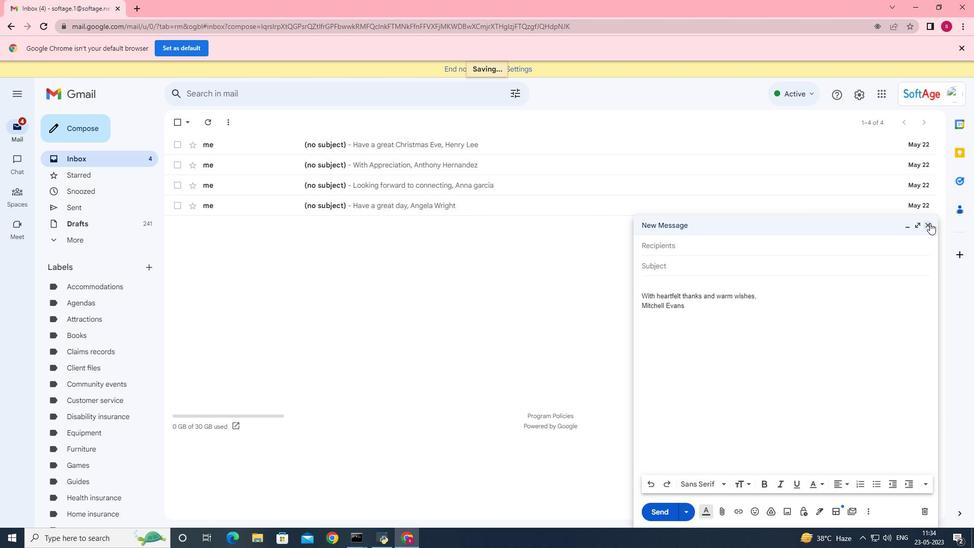 
Action: Mouse moved to (73, 123)
Screenshot: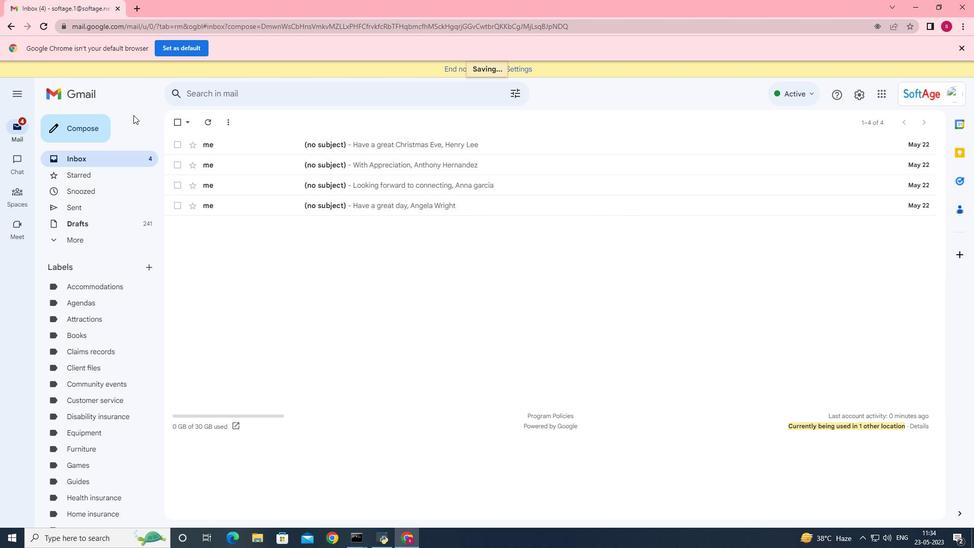 
Action: Mouse pressed left at (73, 123)
Screenshot: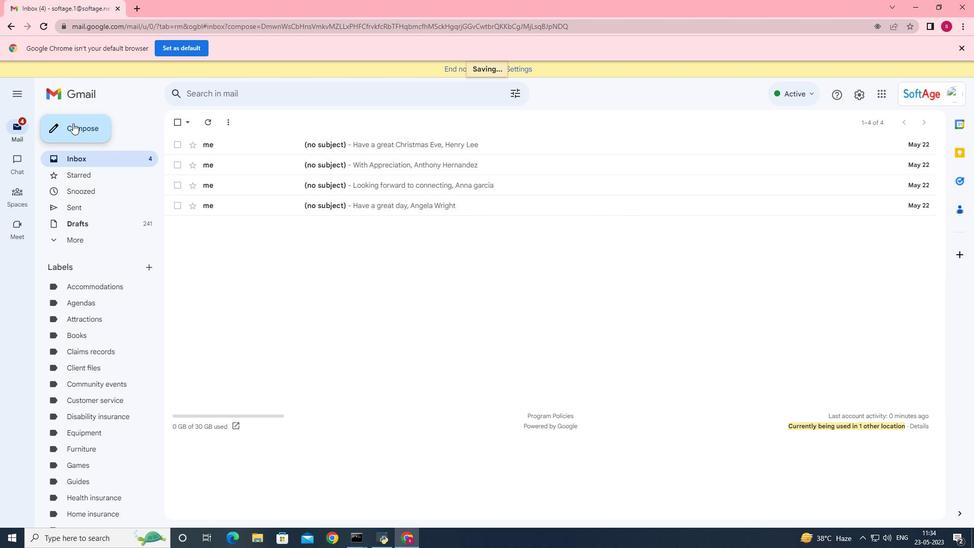 
Action: Mouse moved to (671, 246)
Screenshot: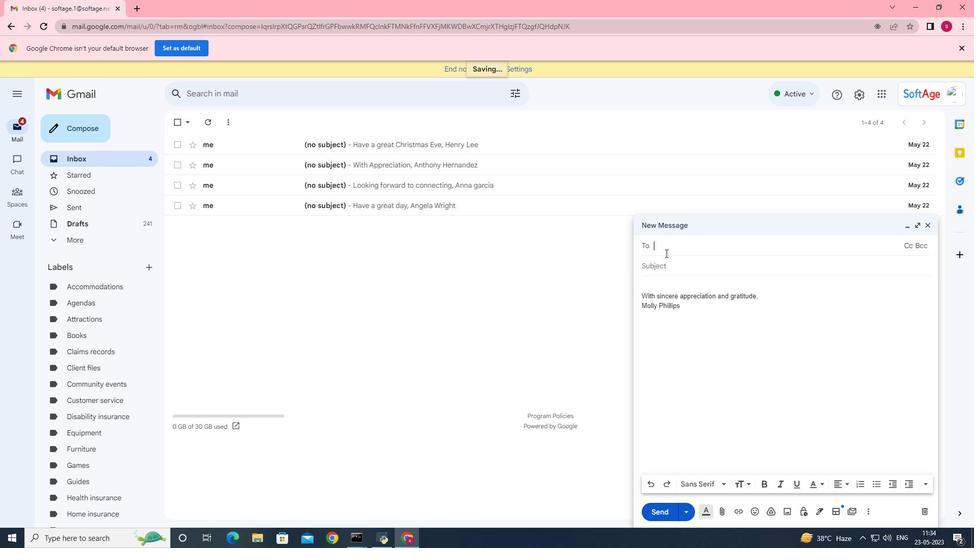 
Action: Mouse pressed left at (671, 246)
Screenshot: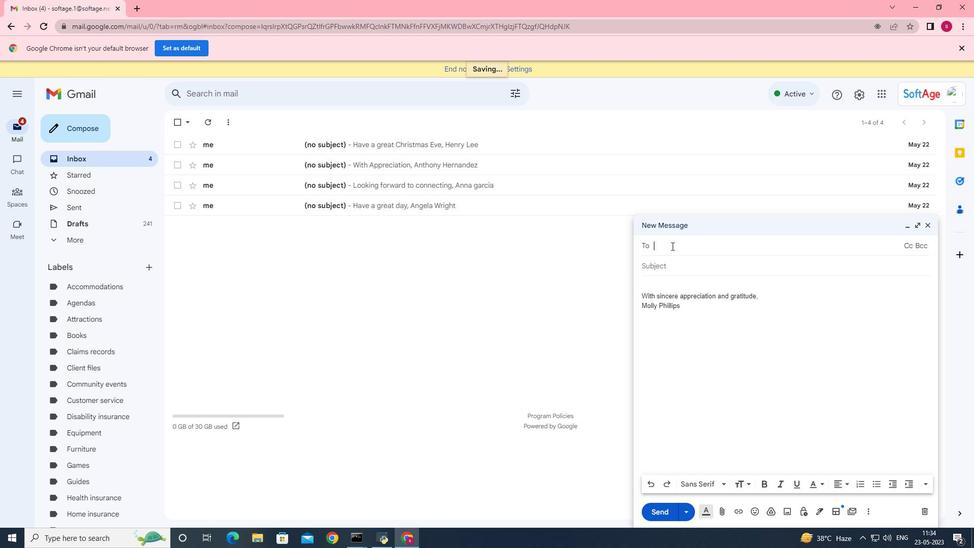 
Action: Key pressed softage.3<Key.shift>@softage.net
Screenshot: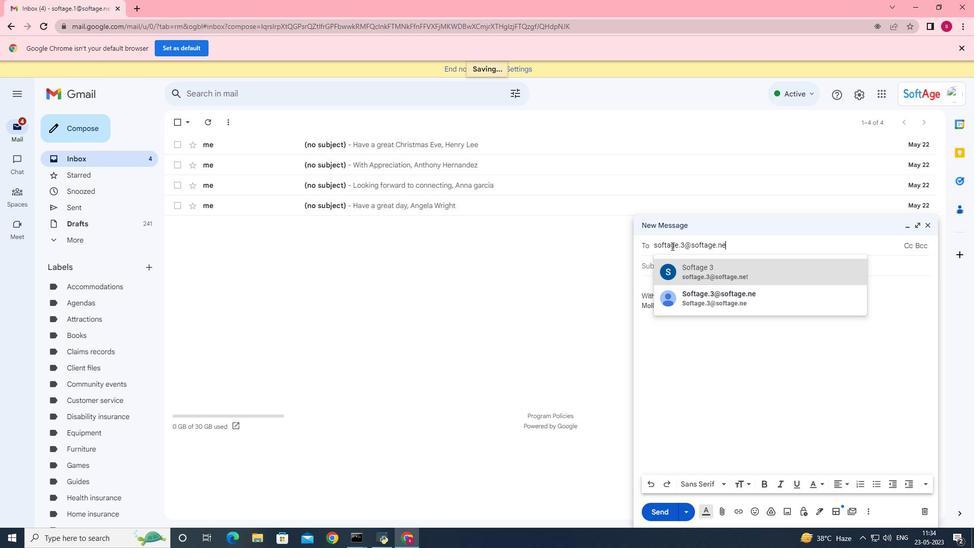 
Action: Mouse moved to (728, 269)
Screenshot: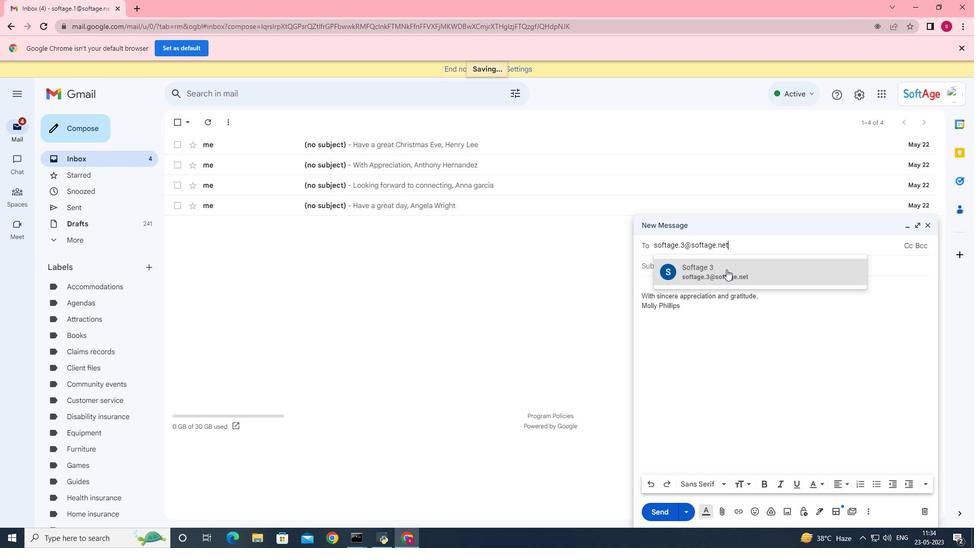 
Action: Mouse pressed left at (728, 269)
Screenshot: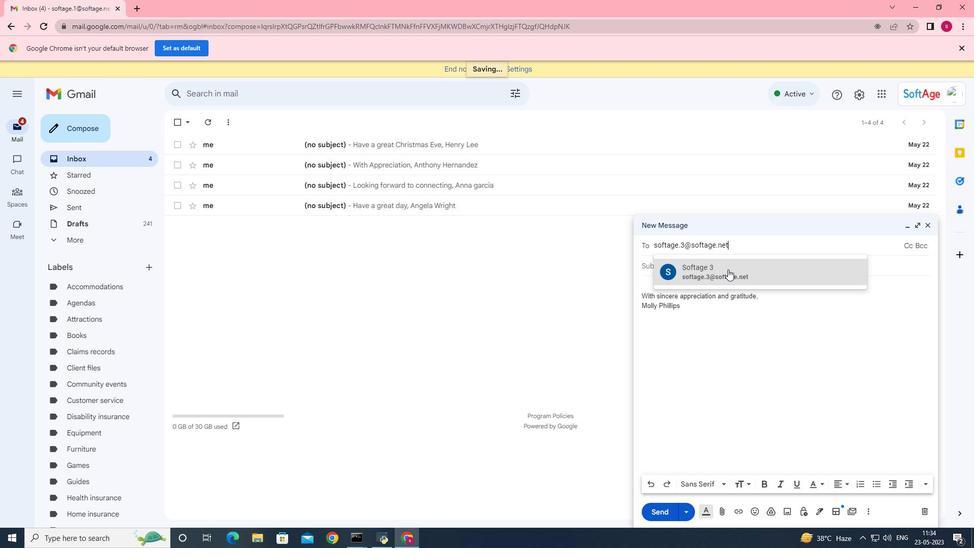 
Action: Mouse moved to (870, 512)
Screenshot: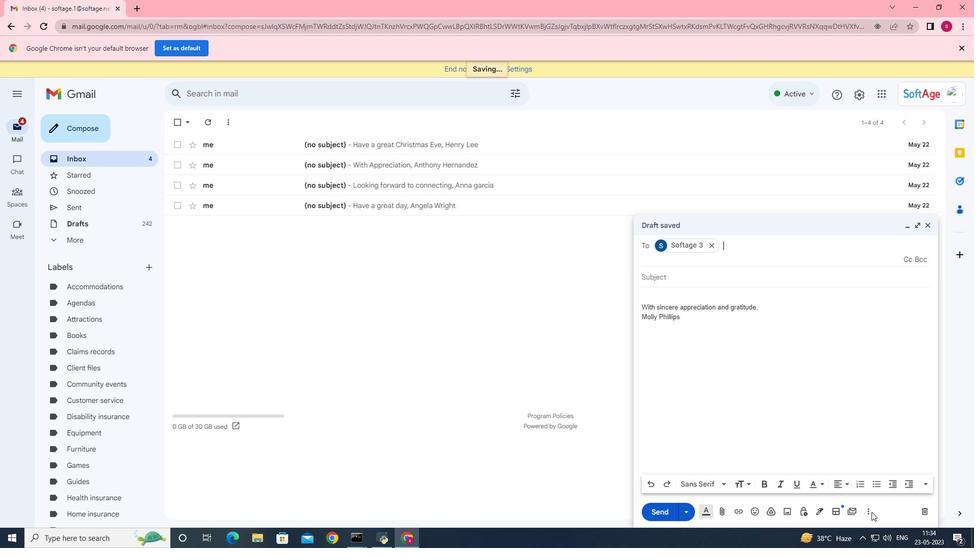 
Action: Mouse pressed left at (870, 512)
Screenshot: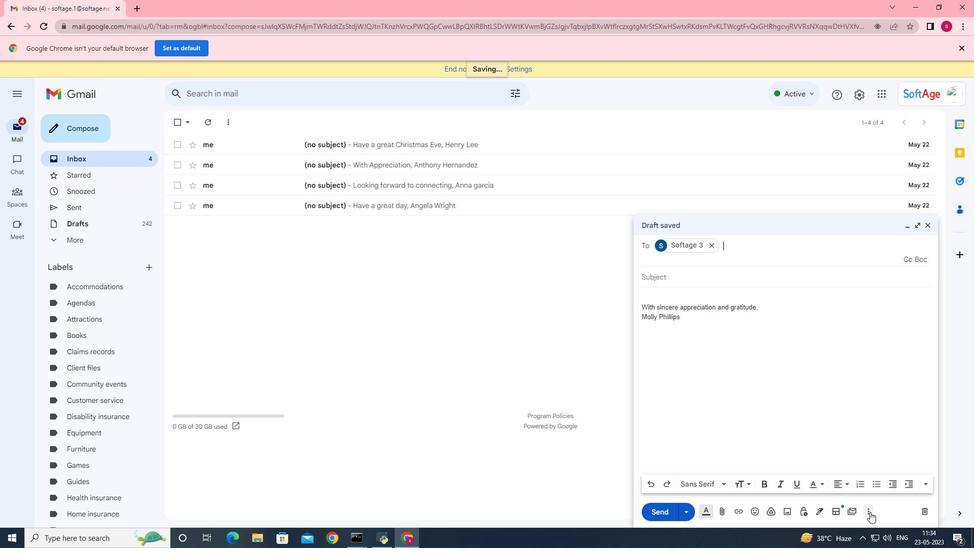 
Action: Mouse moved to (828, 412)
Screenshot: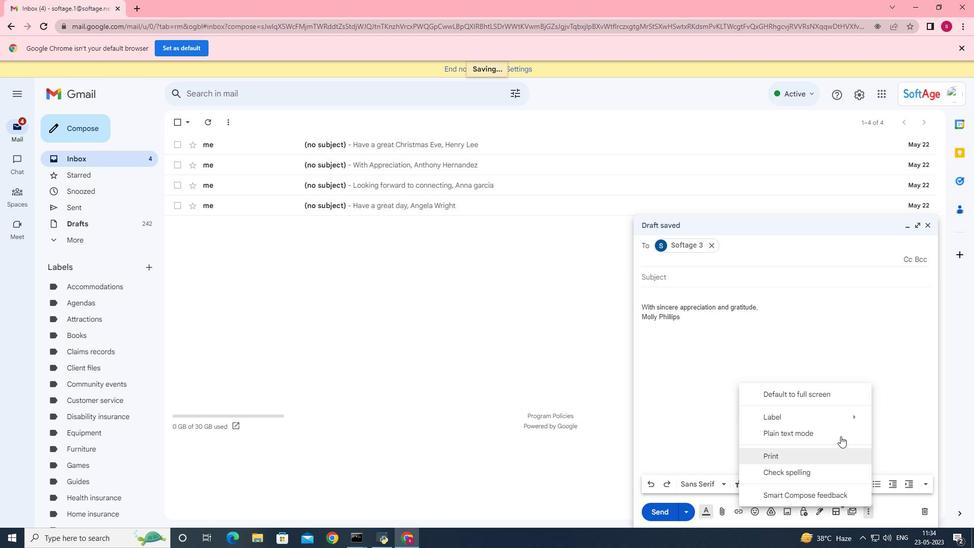 
Action: Mouse pressed left at (828, 412)
Screenshot: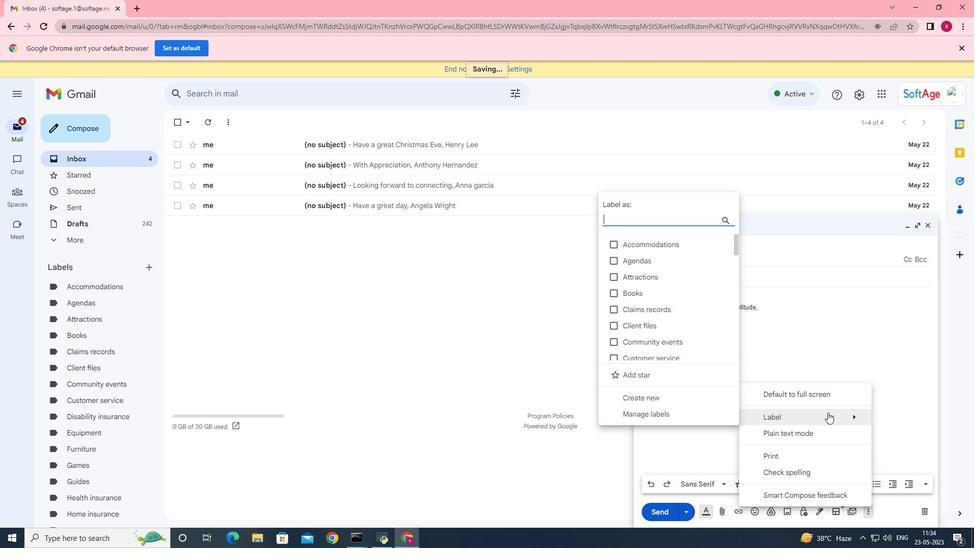 
Action: Mouse moved to (854, 415)
Screenshot: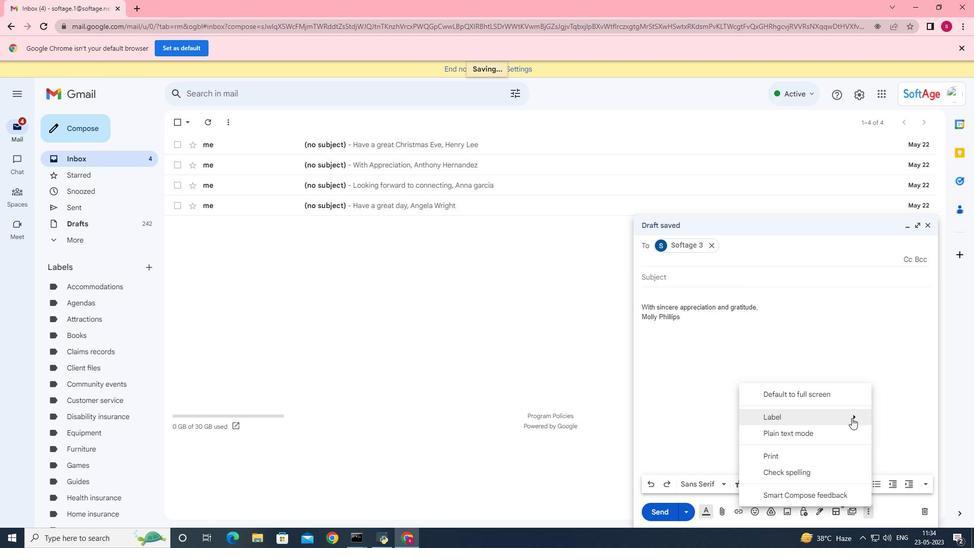 
Action: Mouse pressed left at (854, 415)
Screenshot: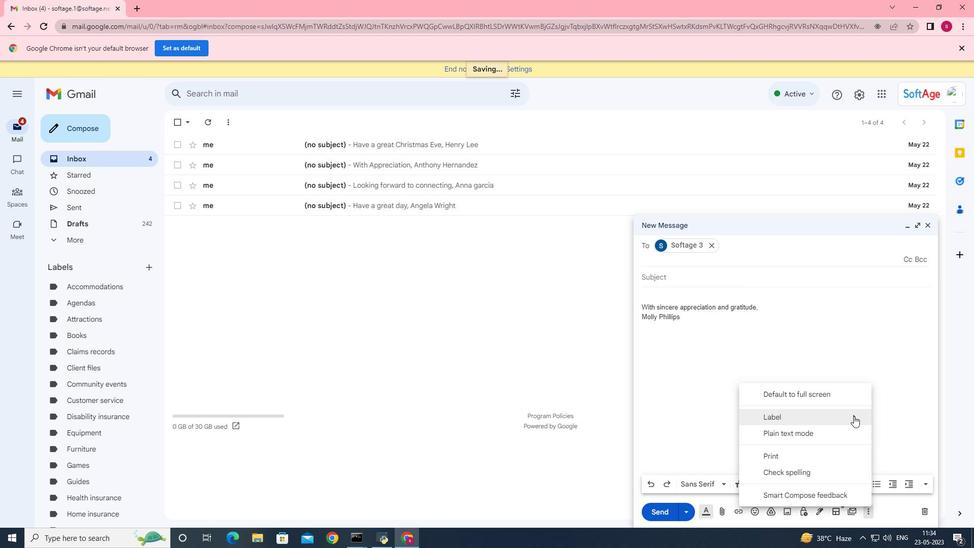 
Action: Mouse moved to (627, 397)
Screenshot: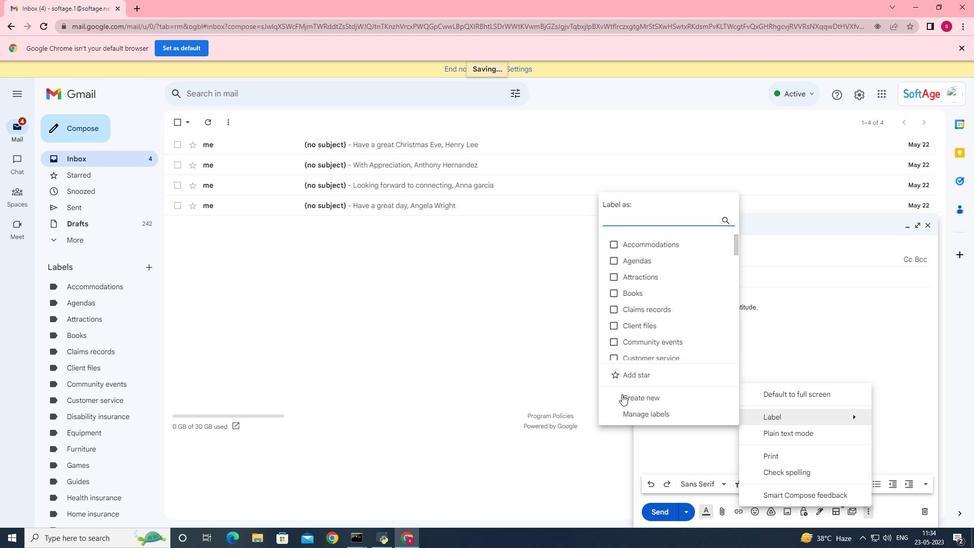 
Action: Mouse pressed left at (627, 397)
Screenshot: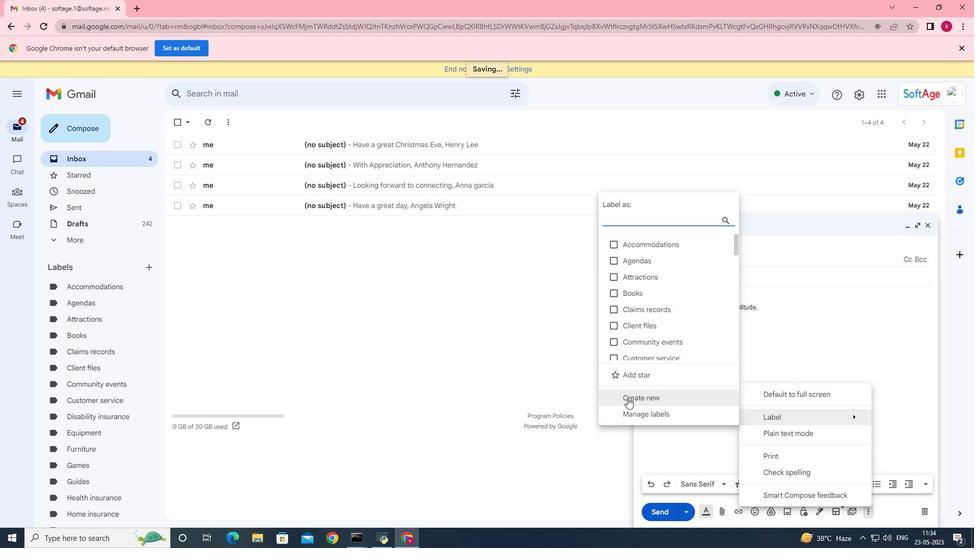 
Action: Mouse moved to (423, 283)
Screenshot: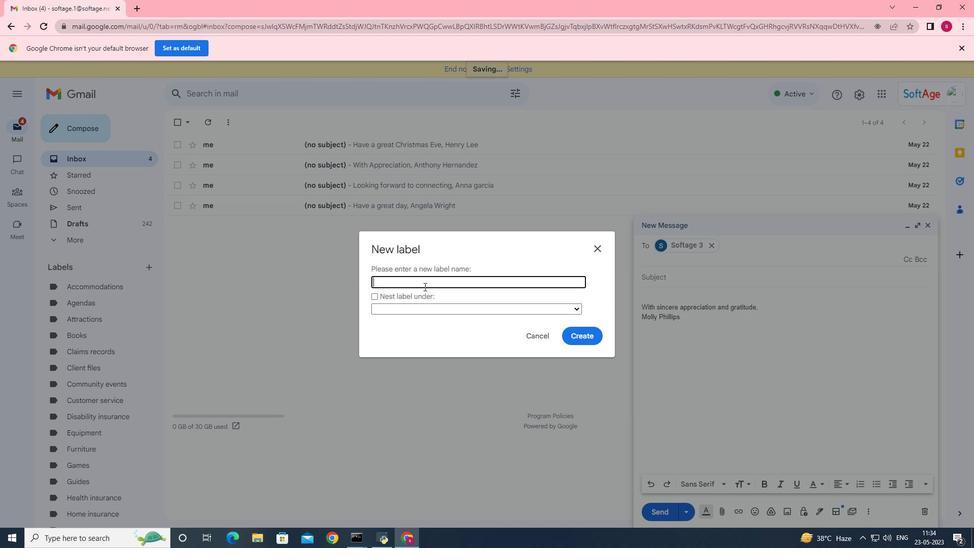 
Action: Mouse pressed left at (423, 283)
Screenshot: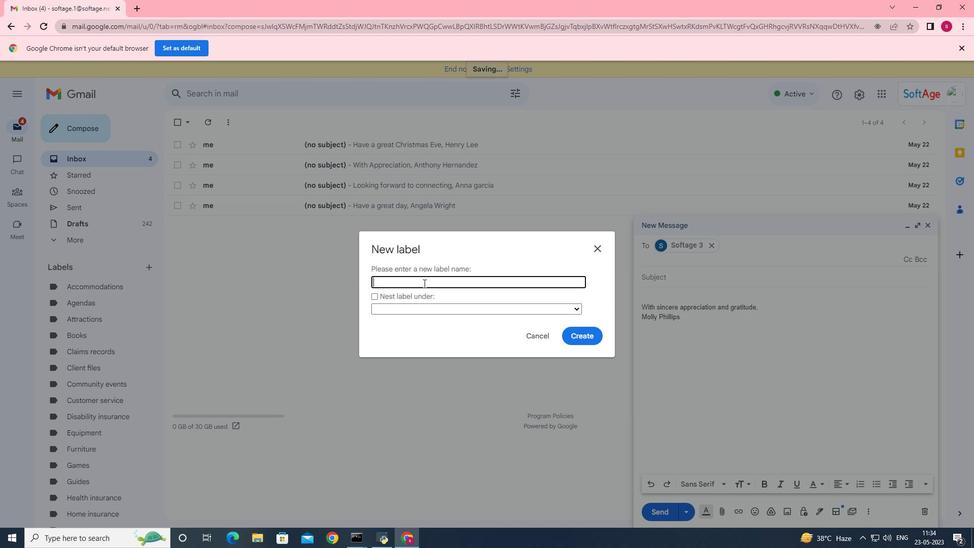 
Action: Key pressed <Key.shift><Key.shift>Risk<Key.space>assessments
Screenshot: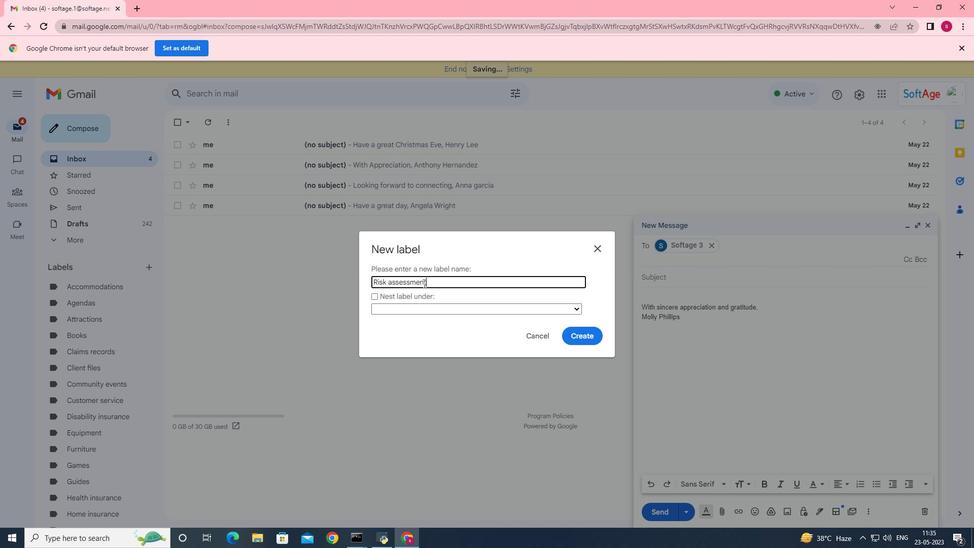 
Action: Mouse moved to (585, 333)
Screenshot: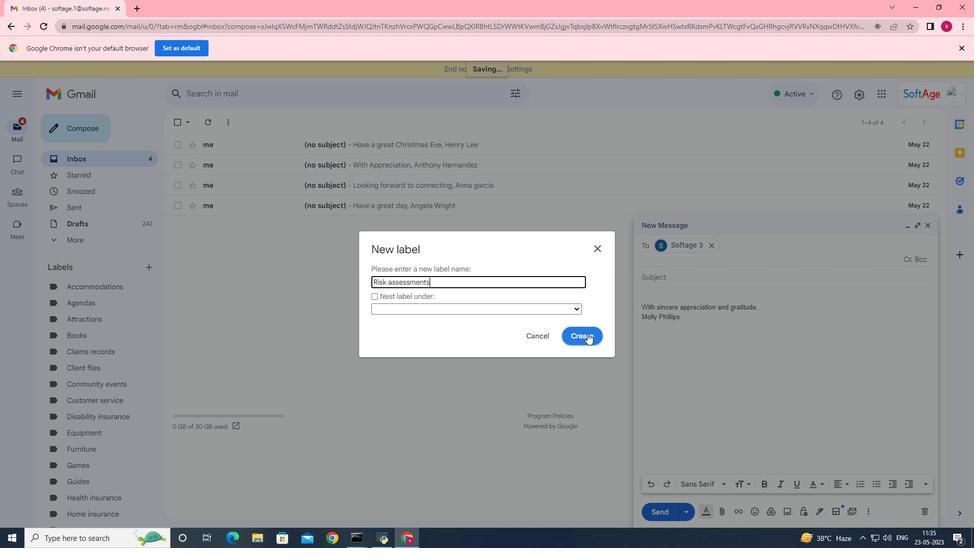 
Action: Mouse pressed left at (585, 333)
Screenshot: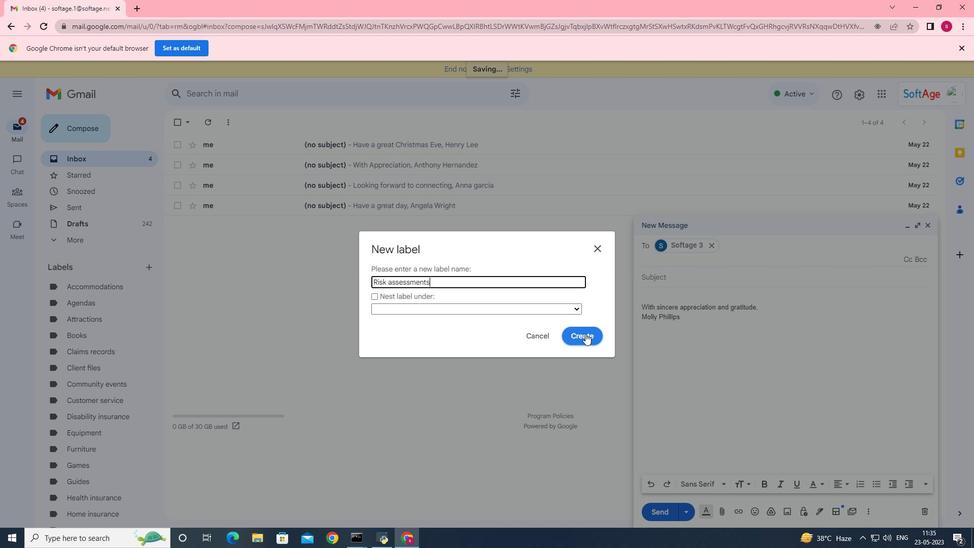 
